 Task: Label the email from Google Community Team as 'Urgent Email' in Gmail.
Action: Mouse pressed left at (94, 28)
Screenshot: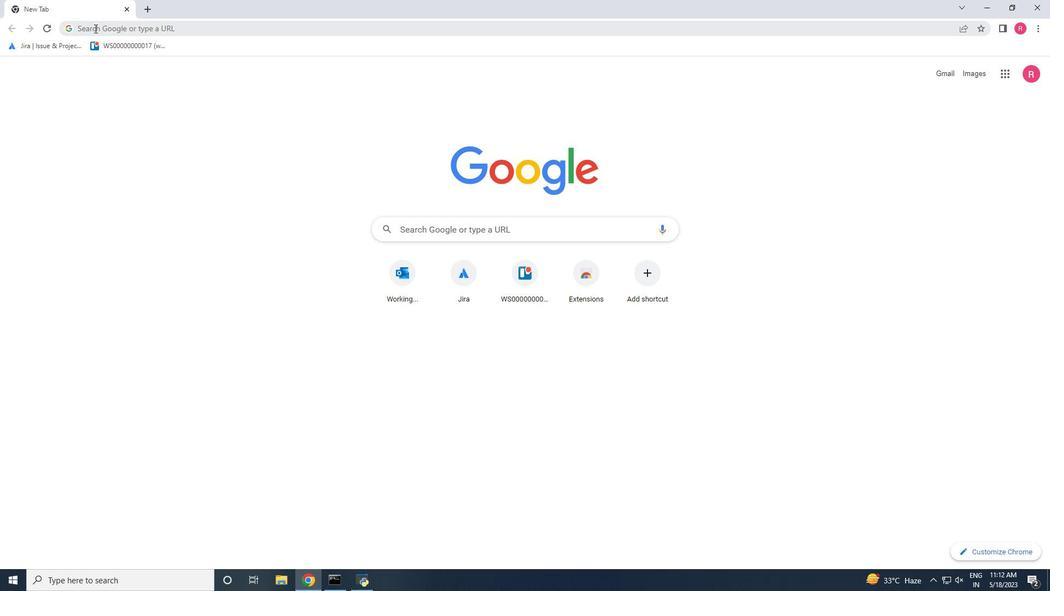 
Action: Key pressed gmail<Key.enter>
Screenshot: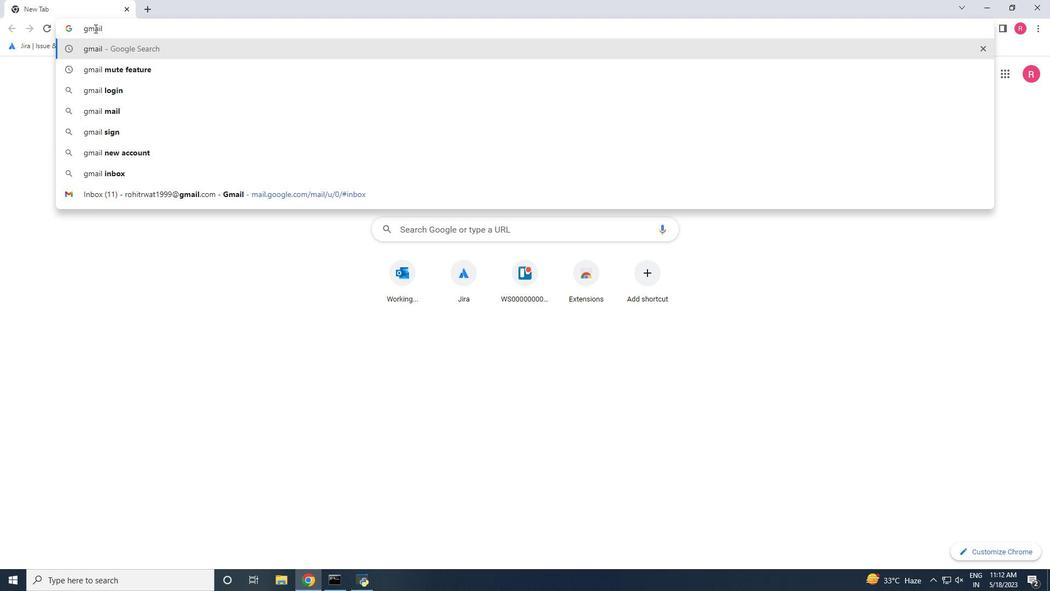 
Action: Mouse moved to (146, 167)
Screenshot: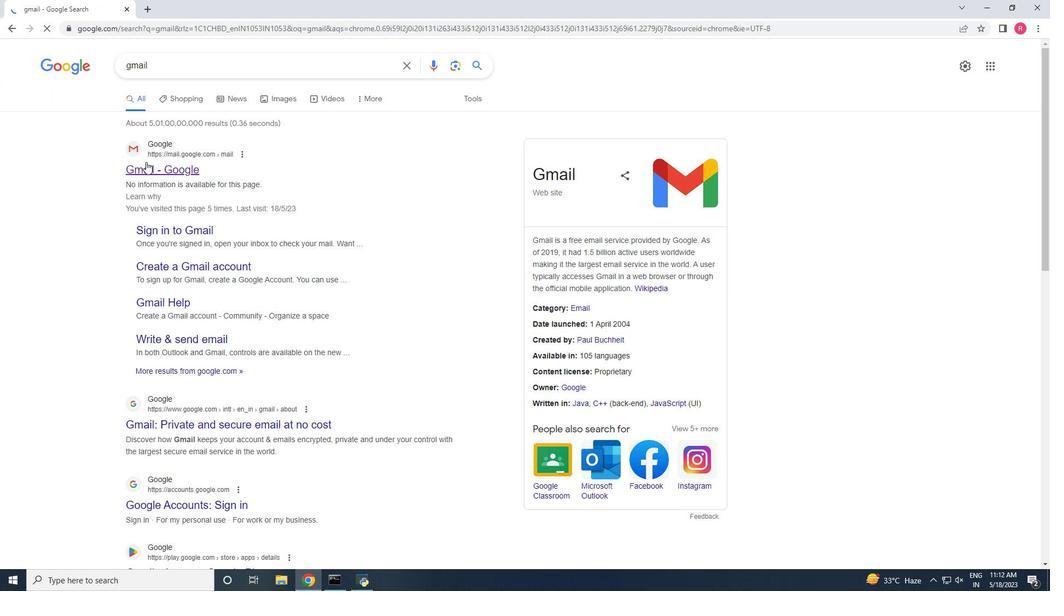 
Action: Mouse pressed left at (146, 167)
Screenshot: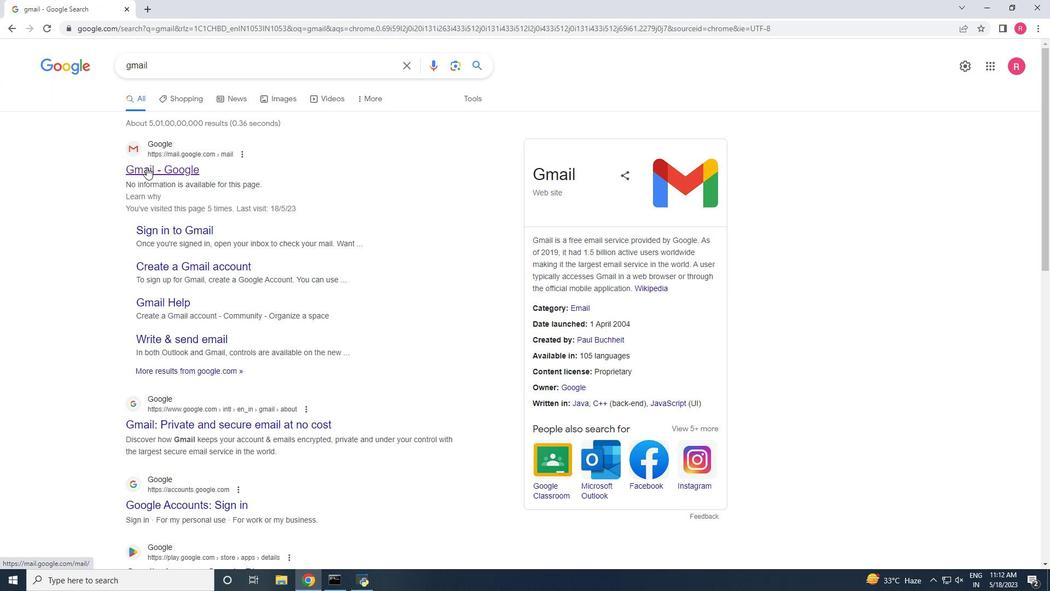 
Action: Mouse moved to (23, 215)
Screenshot: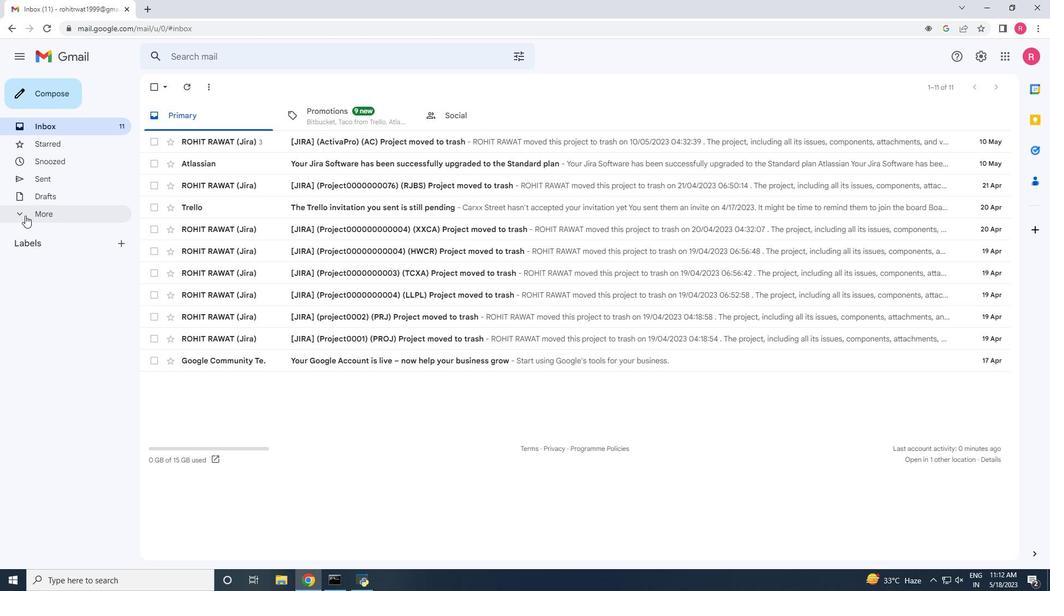 
Action: Mouse pressed left at (23, 215)
Screenshot: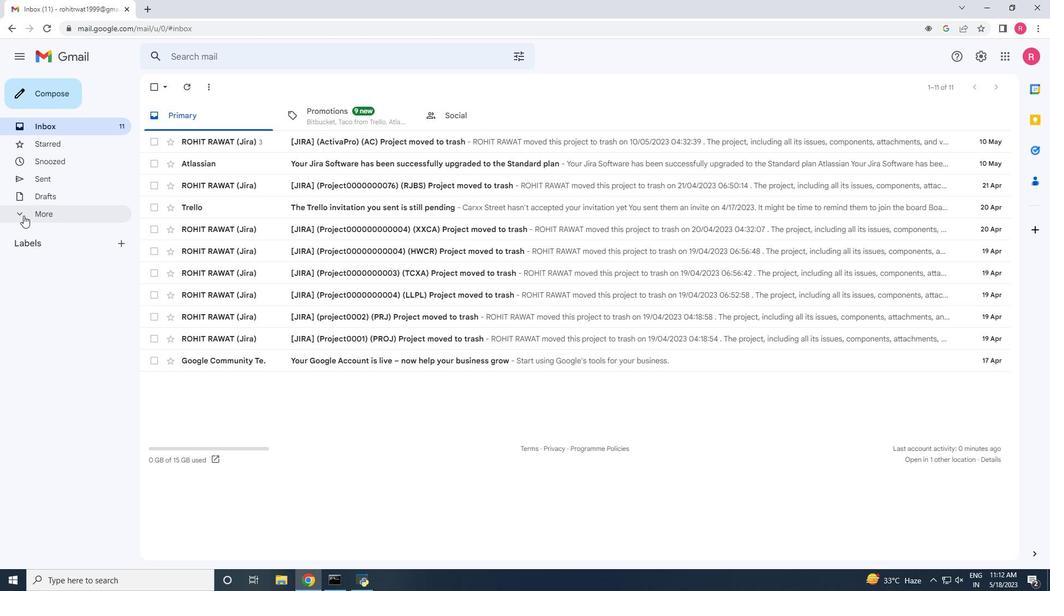 
Action: Mouse moved to (18, 372)
Screenshot: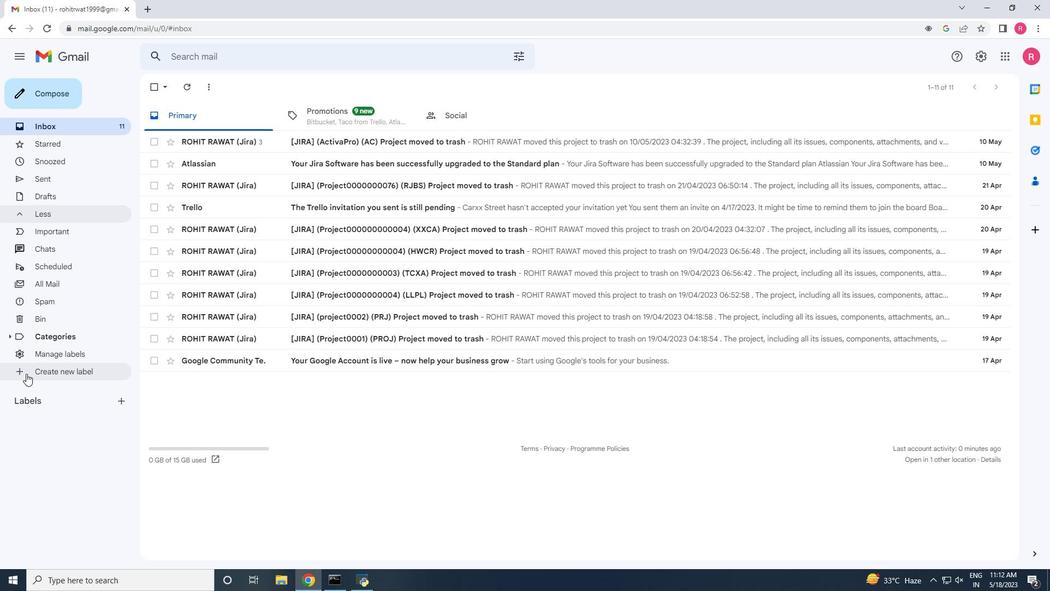 
Action: Mouse pressed left at (18, 372)
Screenshot: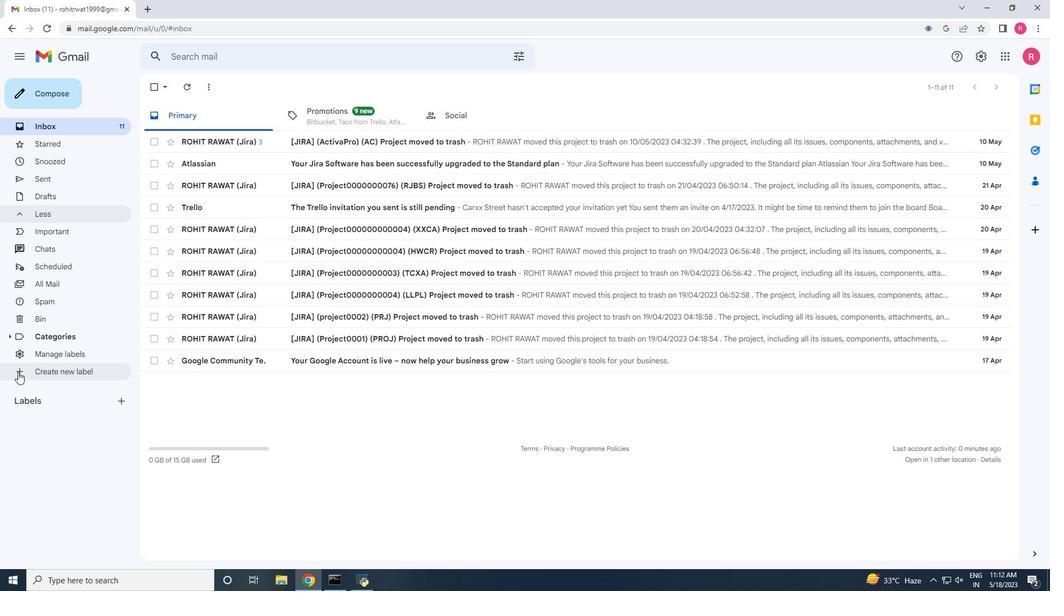 
Action: Mouse moved to (647, 254)
Screenshot: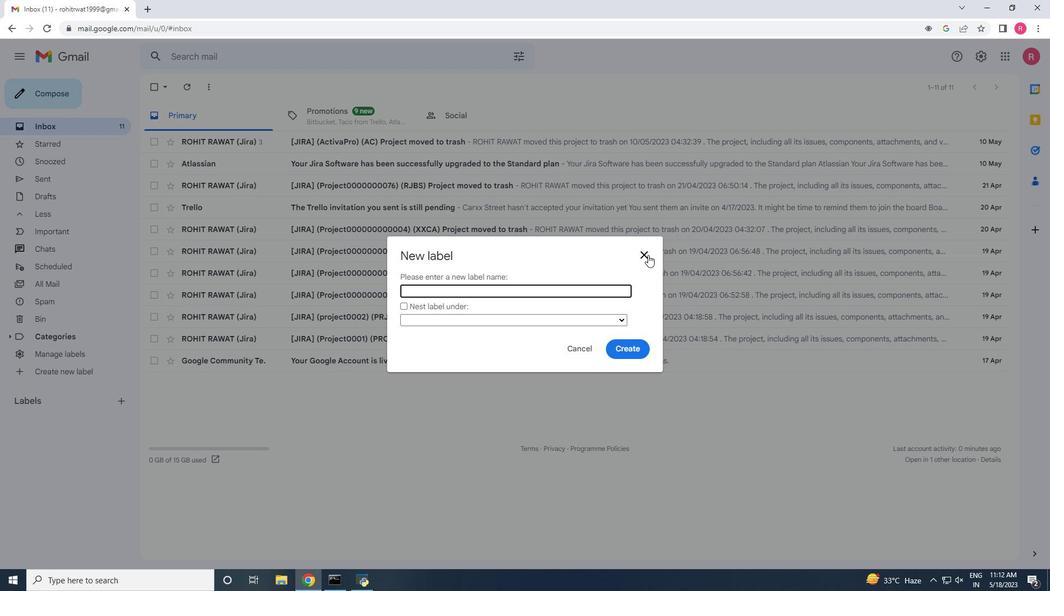 
Action: Mouse pressed left at (647, 254)
Screenshot: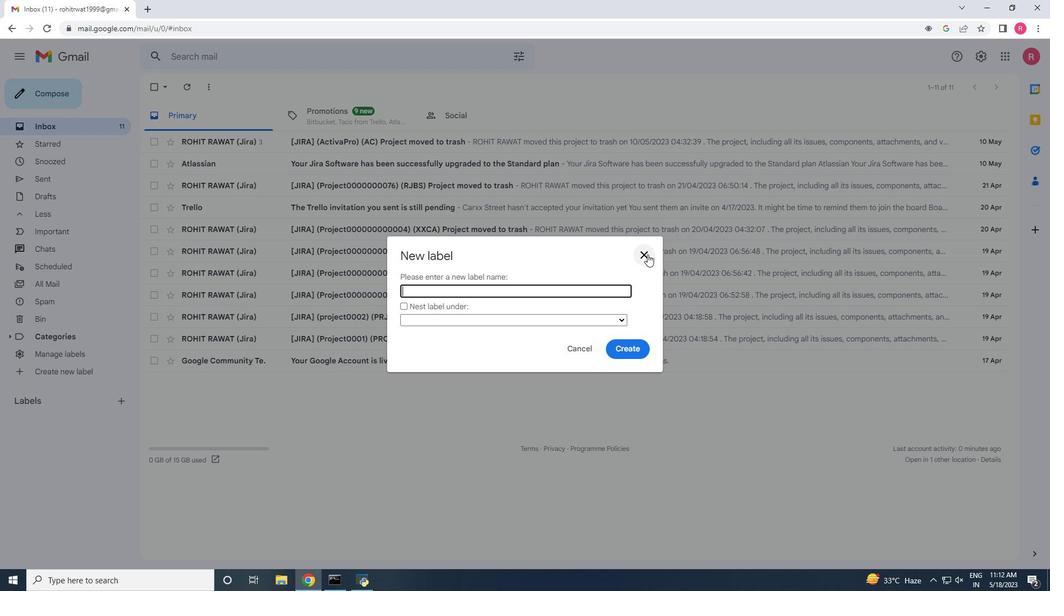 
Action: Mouse moved to (120, 399)
Screenshot: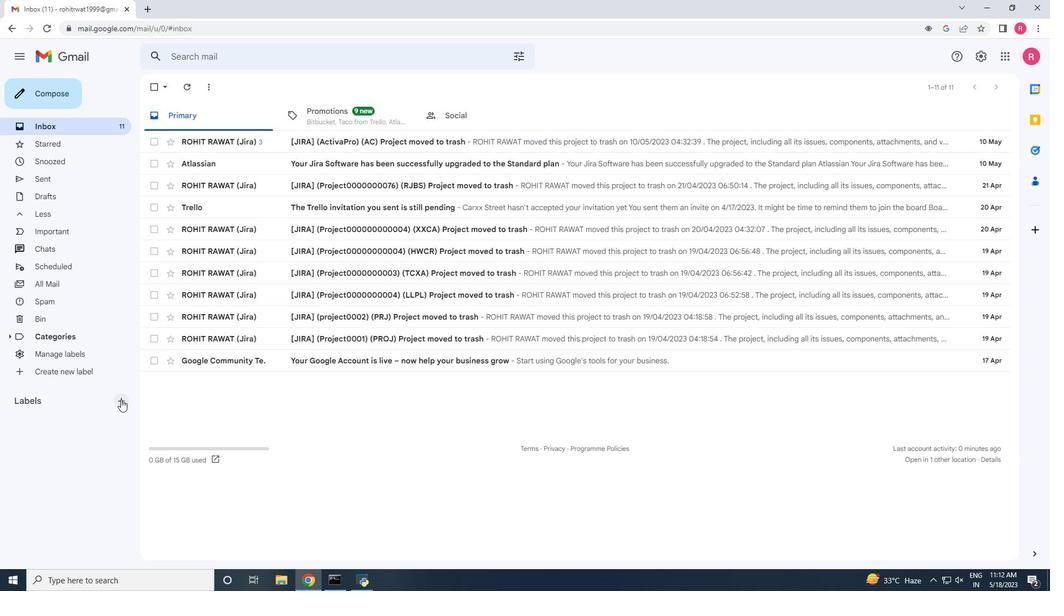 
Action: Mouse pressed left at (120, 399)
Screenshot: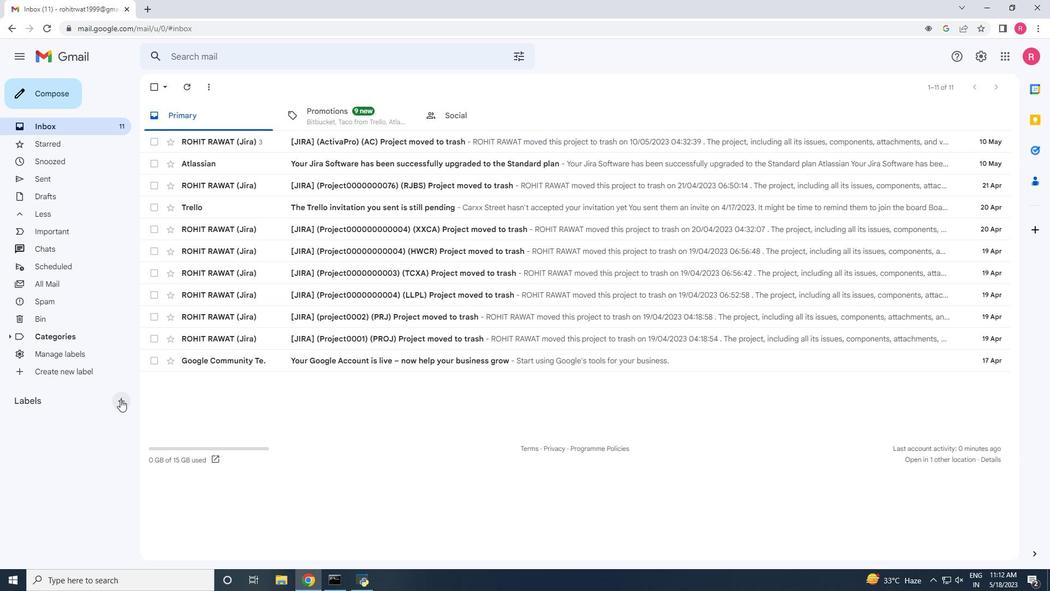 
Action: Mouse moved to (641, 256)
Screenshot: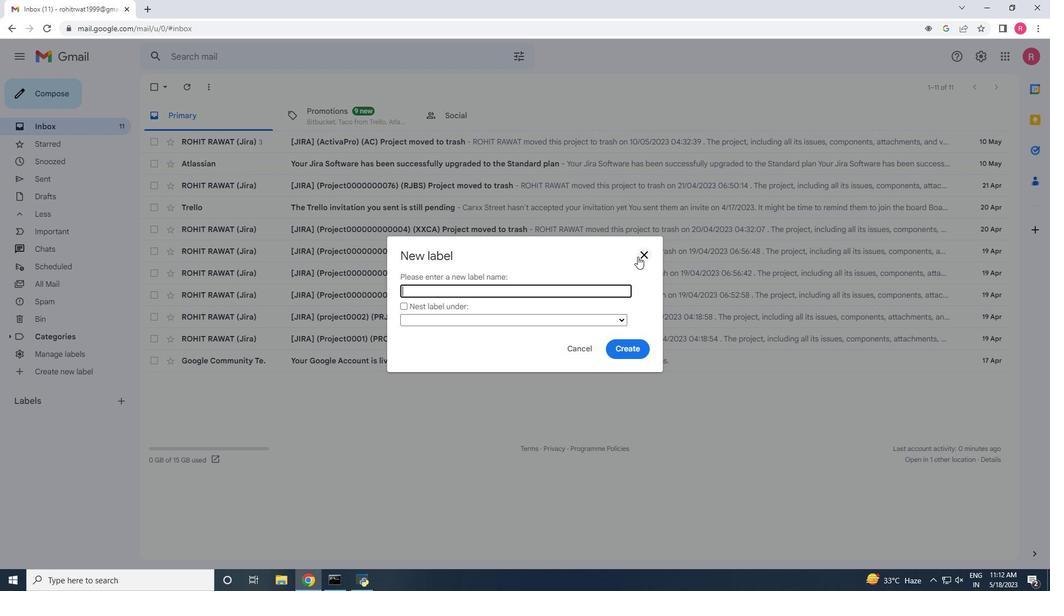 
Action: Mouse pressed left at (641, 256)
Screenshot: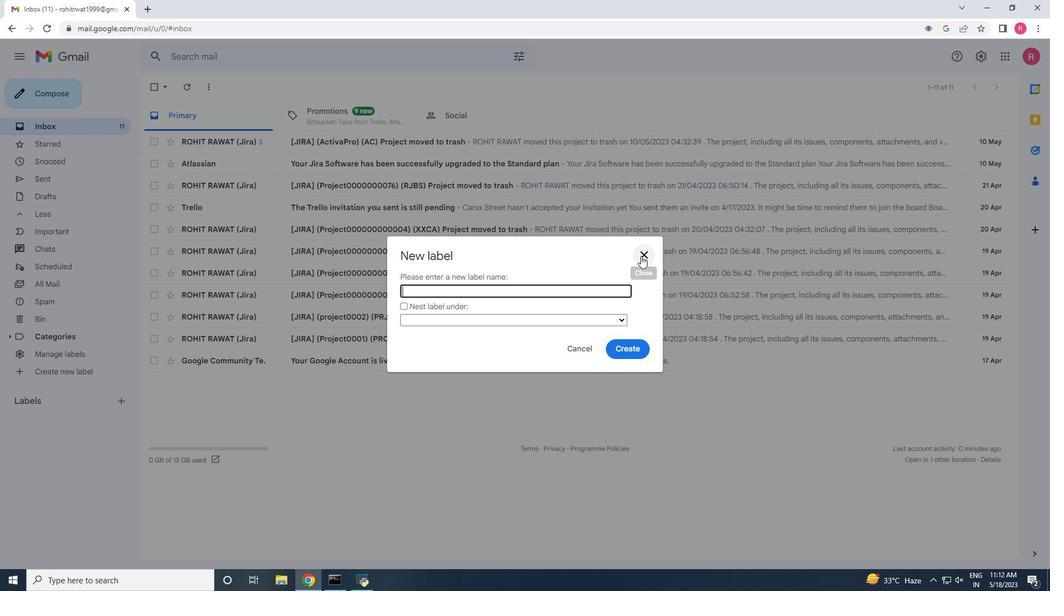 
Action: Mouse moved to (311, 140)
Screenshot: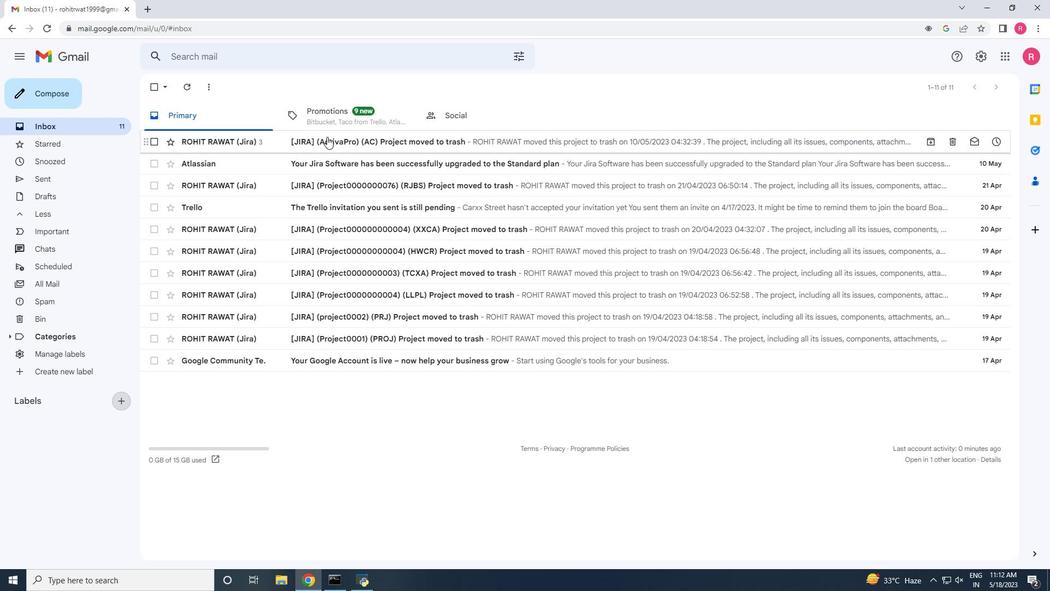 
Action: Mouse pressed left at (311, 140)
Screenshot: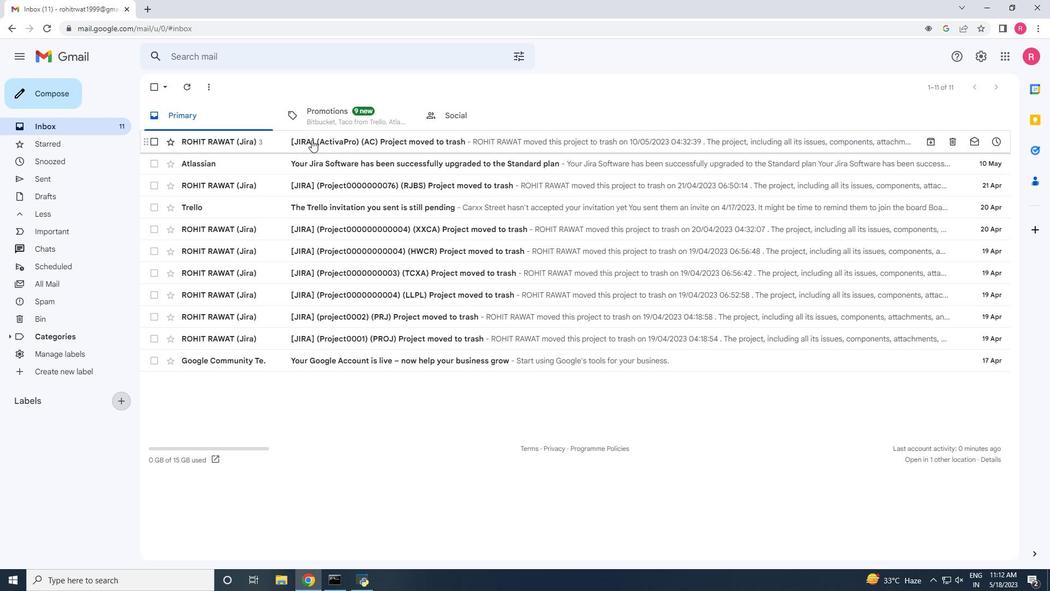 
Action: Mouse moved to (61, 121)
Screenshot: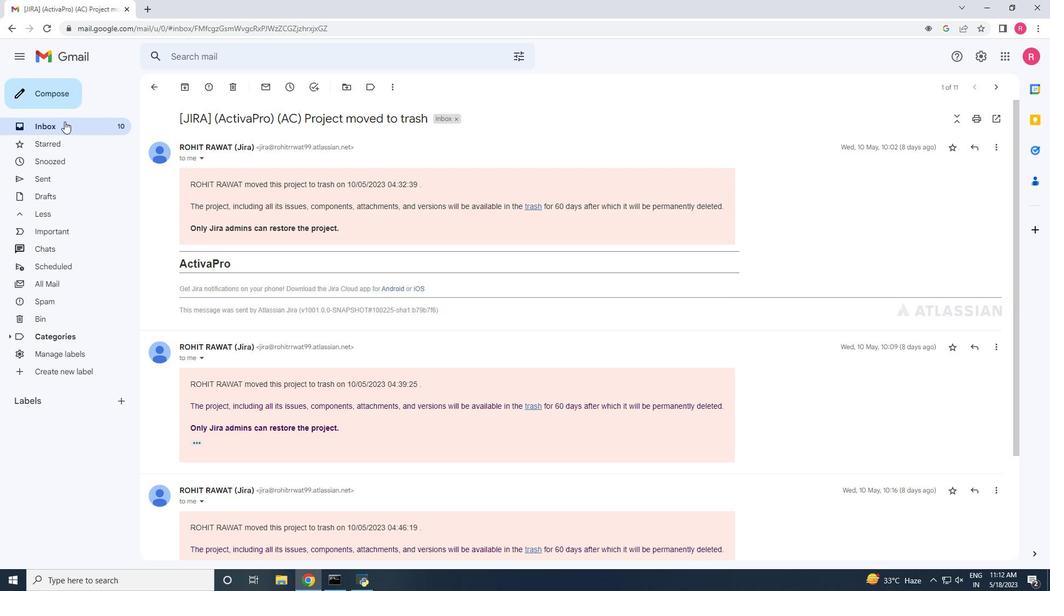 
Action: Mouse pressed left at (61, 121)
Screenshot: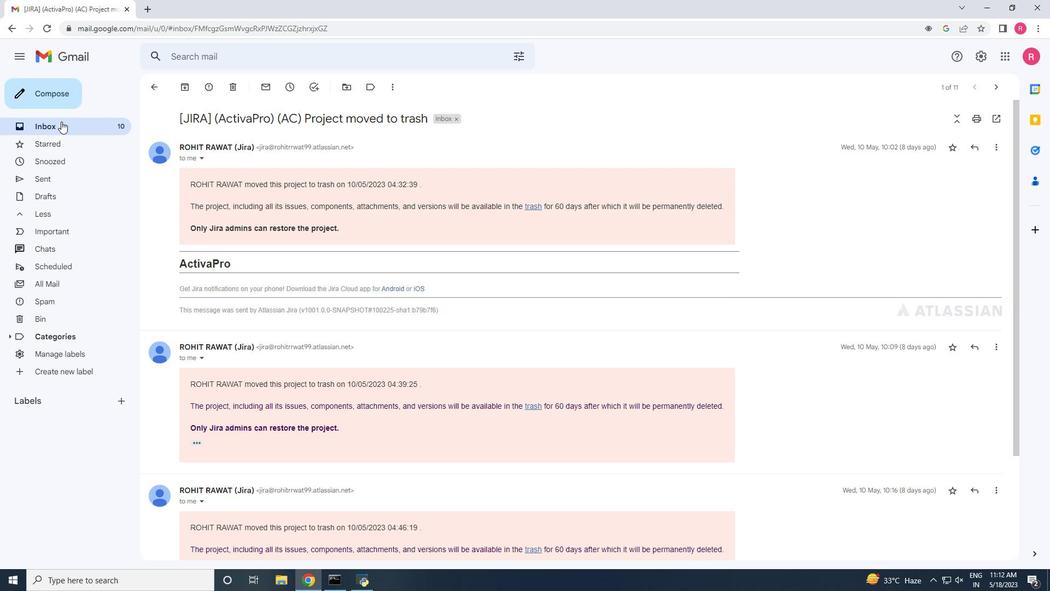 
Action: Mouse moved to (120, 242)
Screenshot: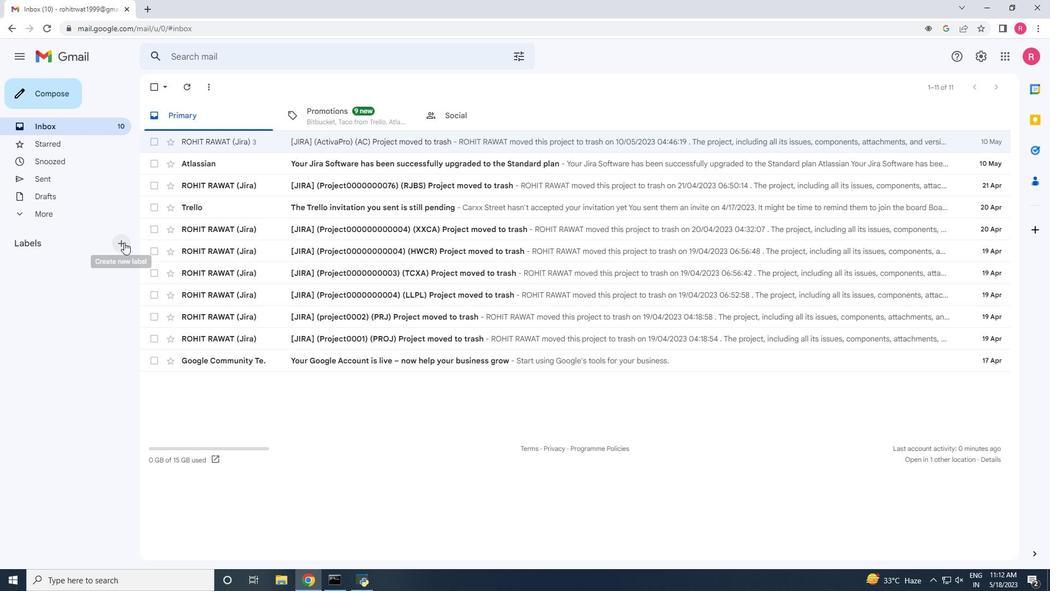 
Action: Mouse pressed left at (120, 242)
Screenshot: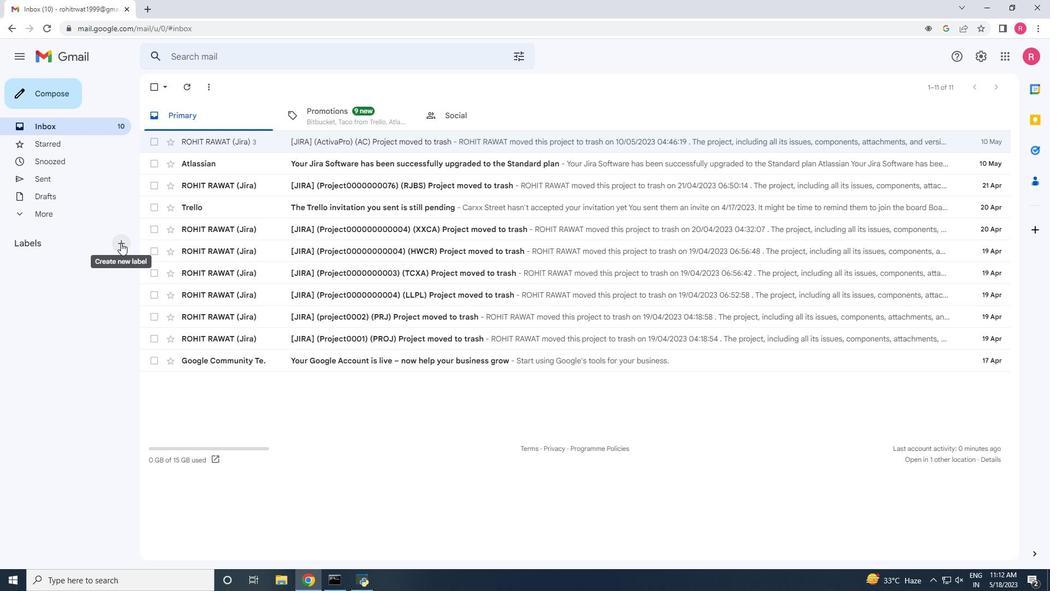 
Action: Mouse moved to (424, 293)
Screenshot: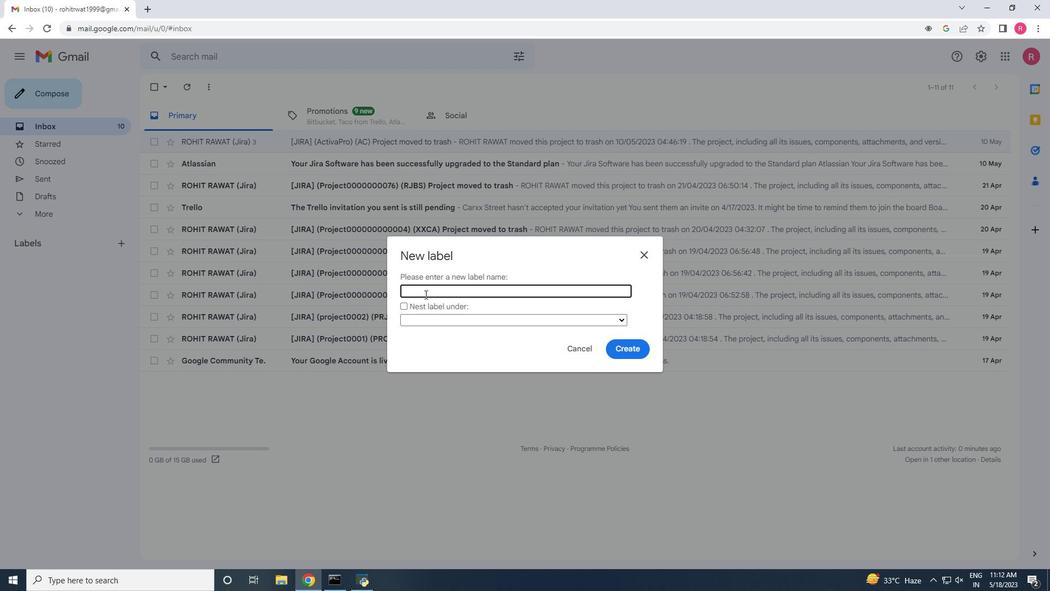
Action: Mouse pressed left at (424, 293)
Screenshot: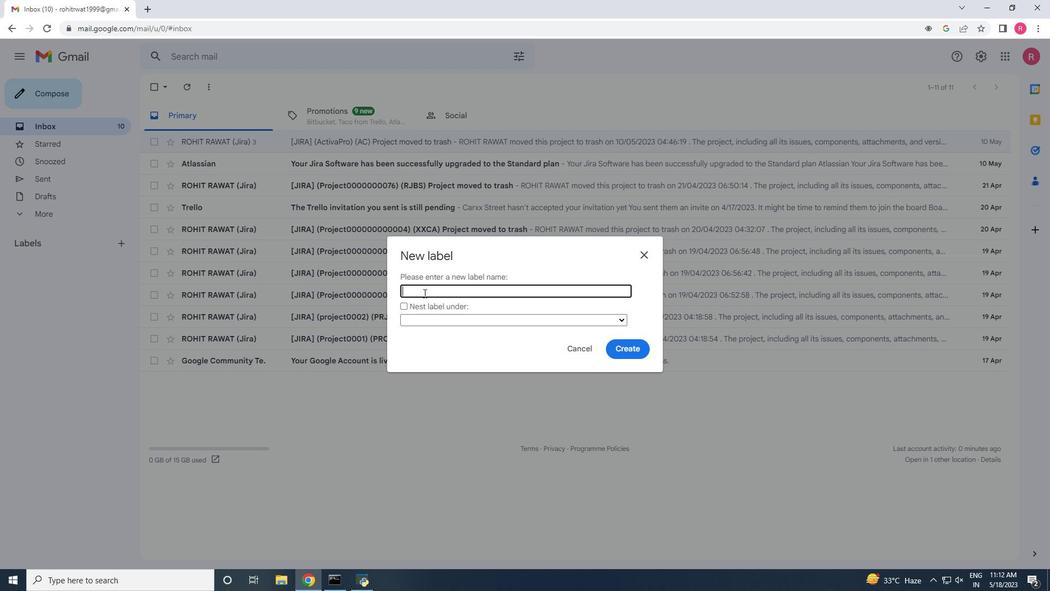 
Action: Mouse moved to (332, 357)
Screenshot: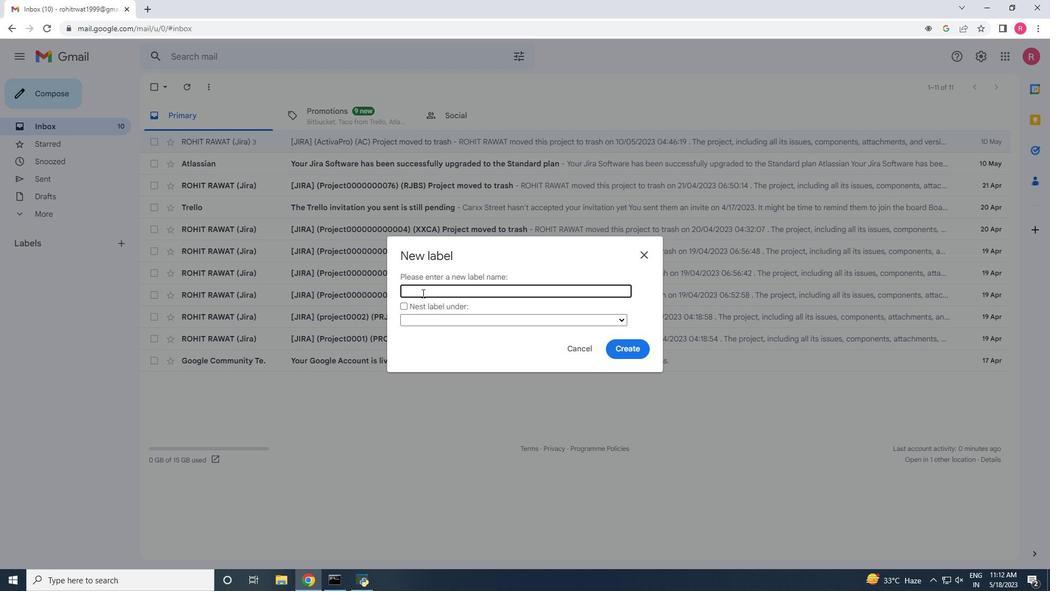 
Action: Key pressed <Key.shift>Urgent<Key.space><Key.shift>Email
Screenshot: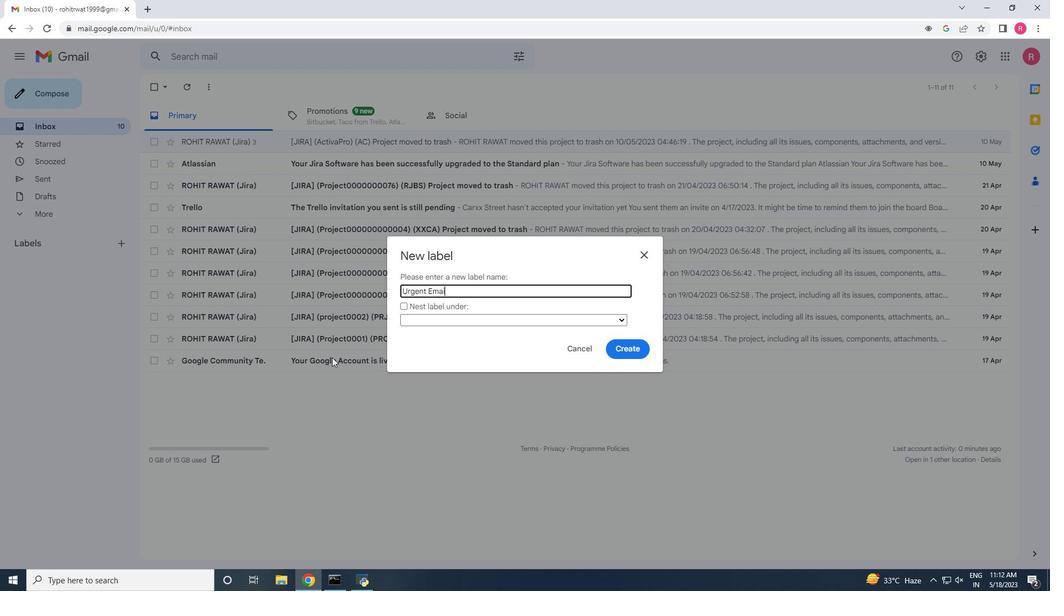 
Action: Mouse moved to (623, 345)
Screenshot: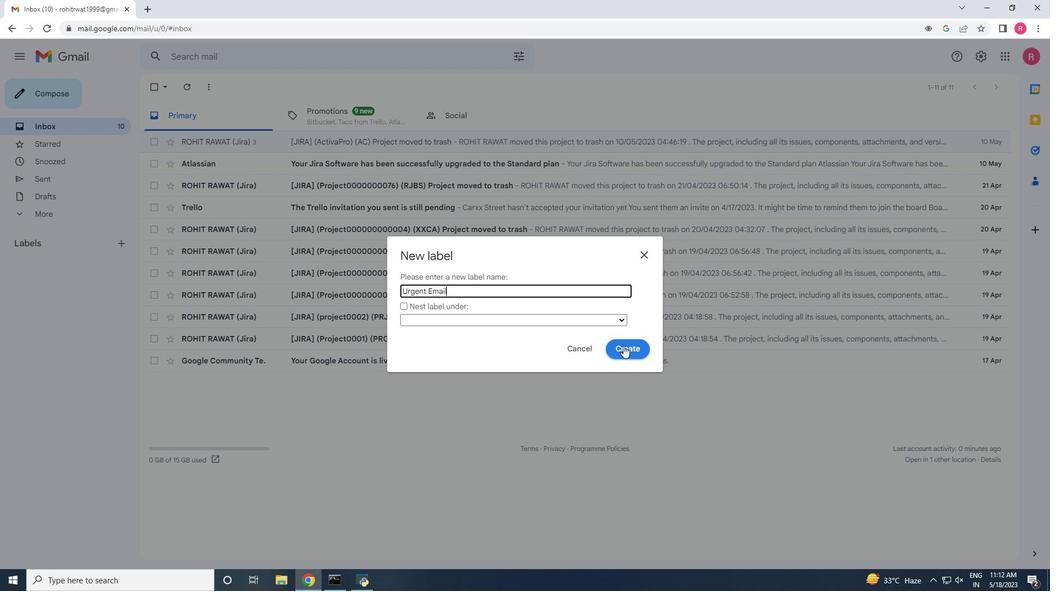 
Action: Mouse pressed left at (623, 345)
Screenshot: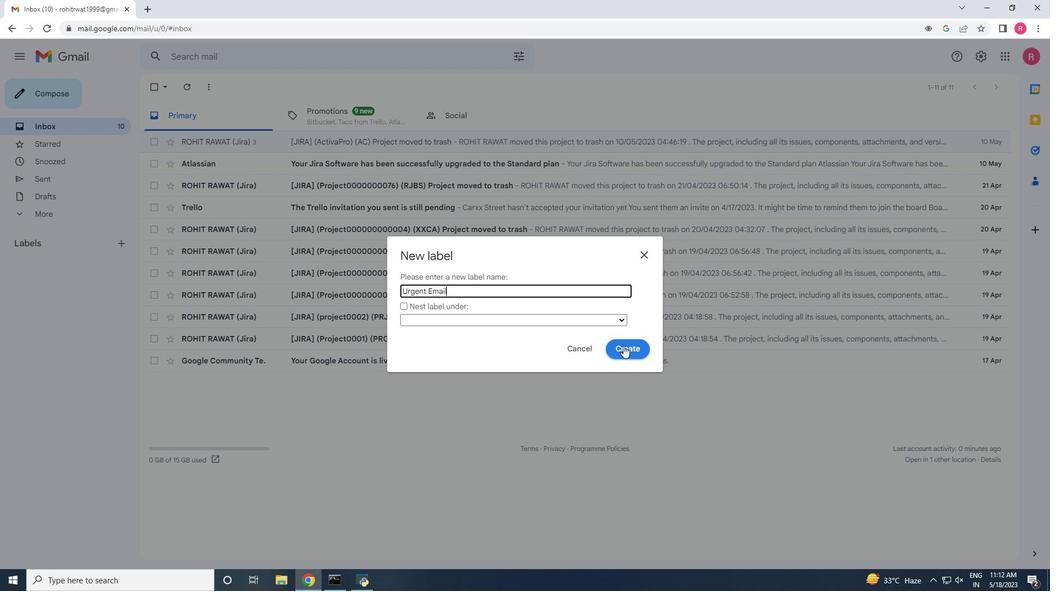 
Action: Mouse moved to (23, 214)
Screenshot: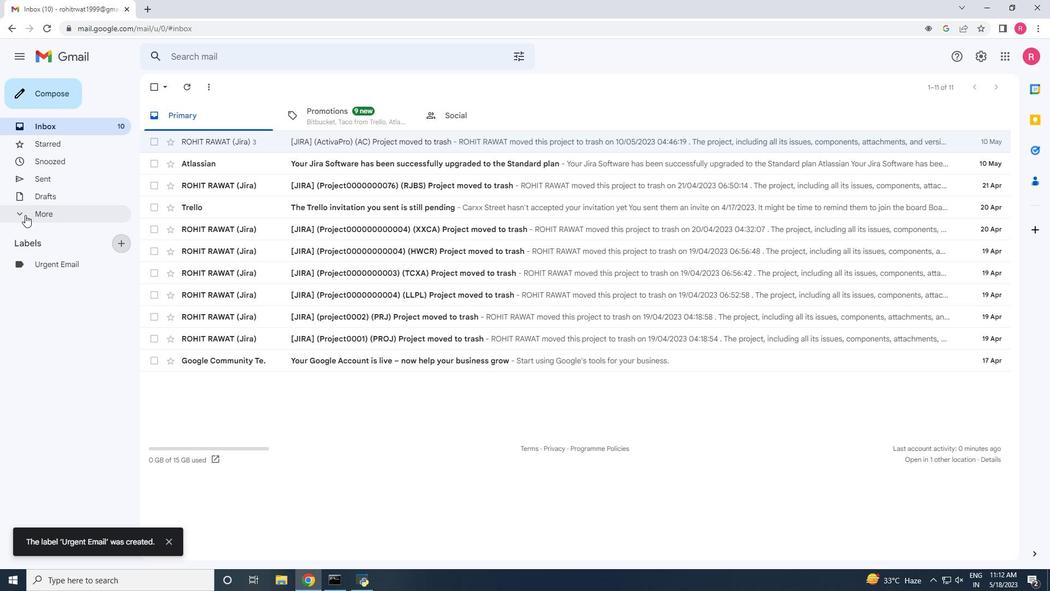 
Action: Mouse pressed left at (23, 214)
Screenshot: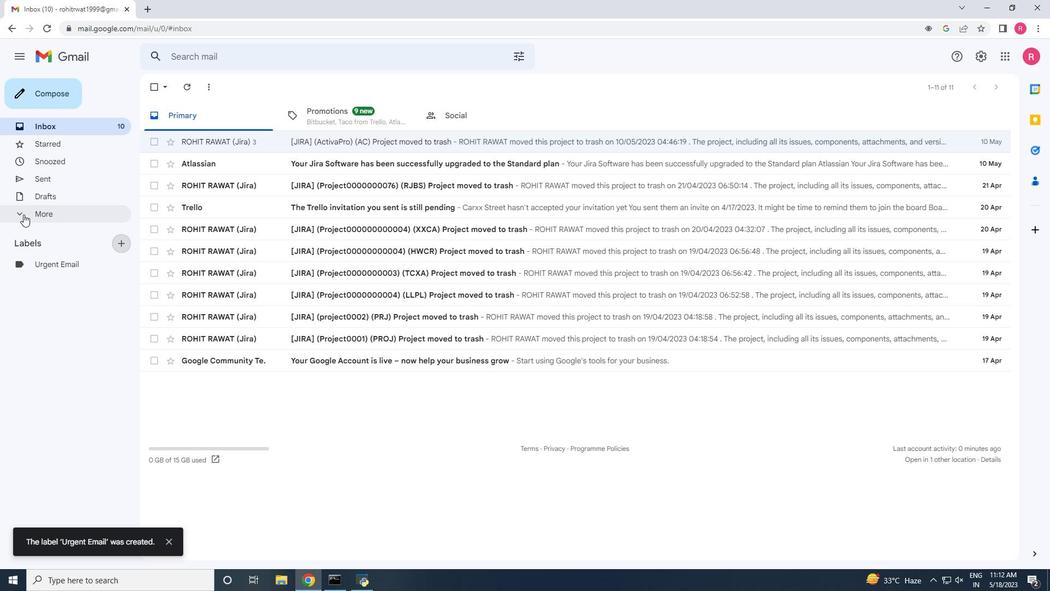 
Action: Mouse moved to (53, 358)
Screenshot: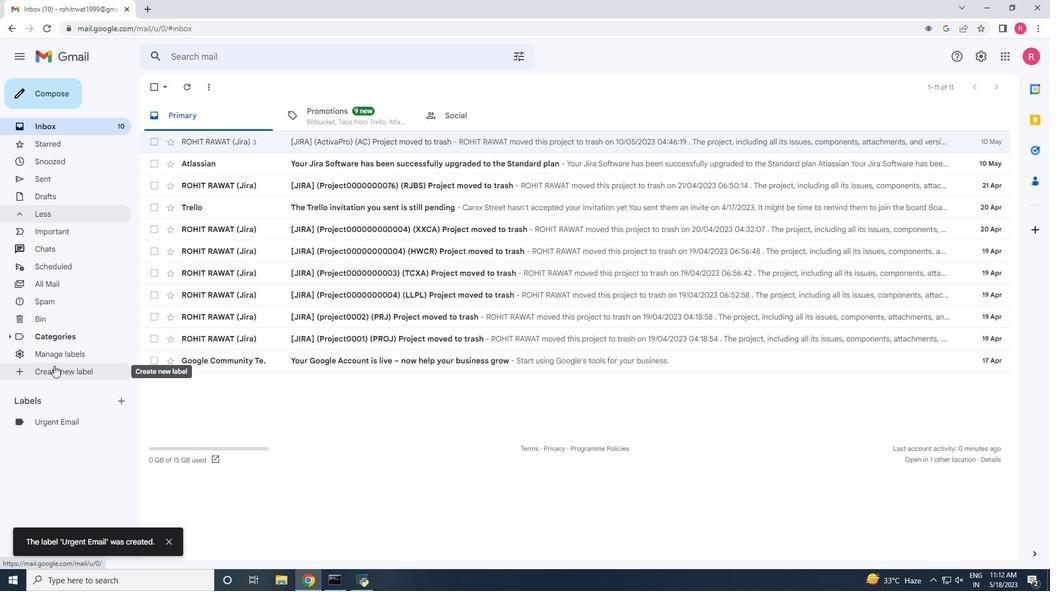 
Action: Mouse pressed left at (53, 358)
Screenshot: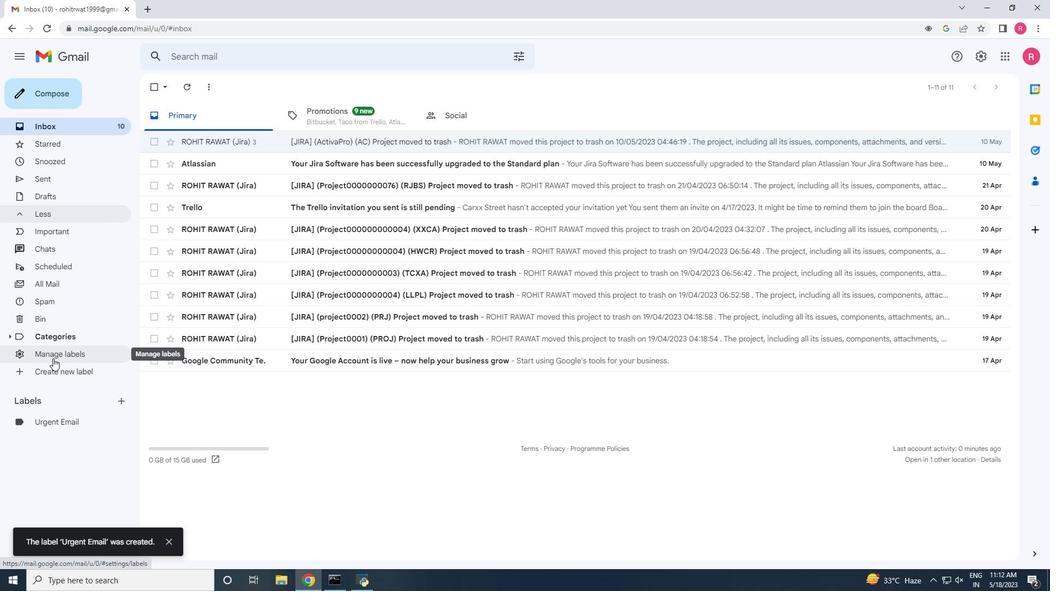 
Action: Mouse moved to (354, 448)
Screenshot: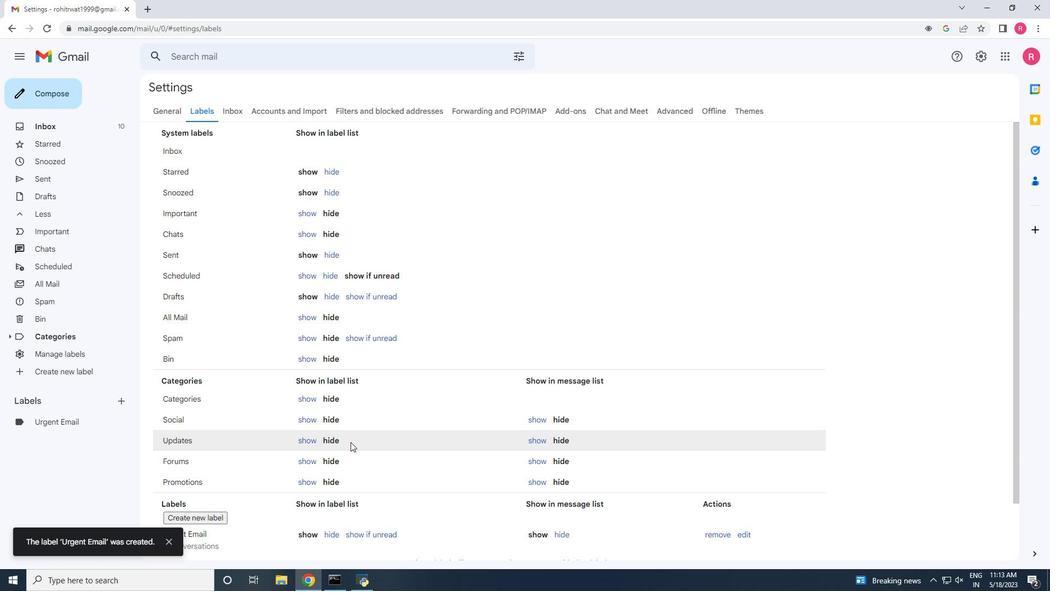 
Action: Mouse scrolled (352, 444) with delta (0, 0)
Screenshot: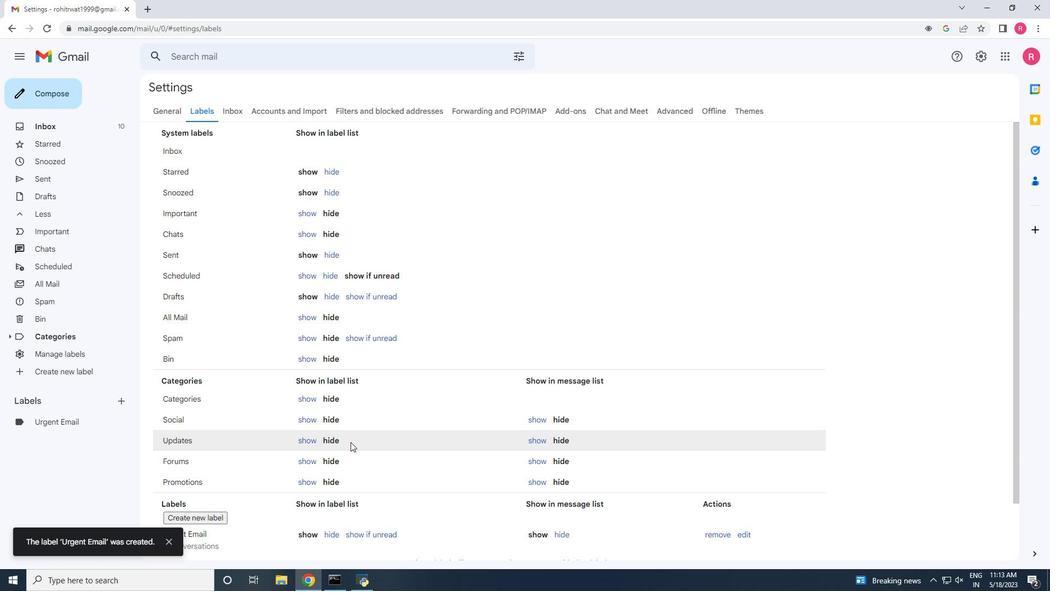 
Action: Mouse scrolled (353, 446) with delta (0, 0)
Screenshot: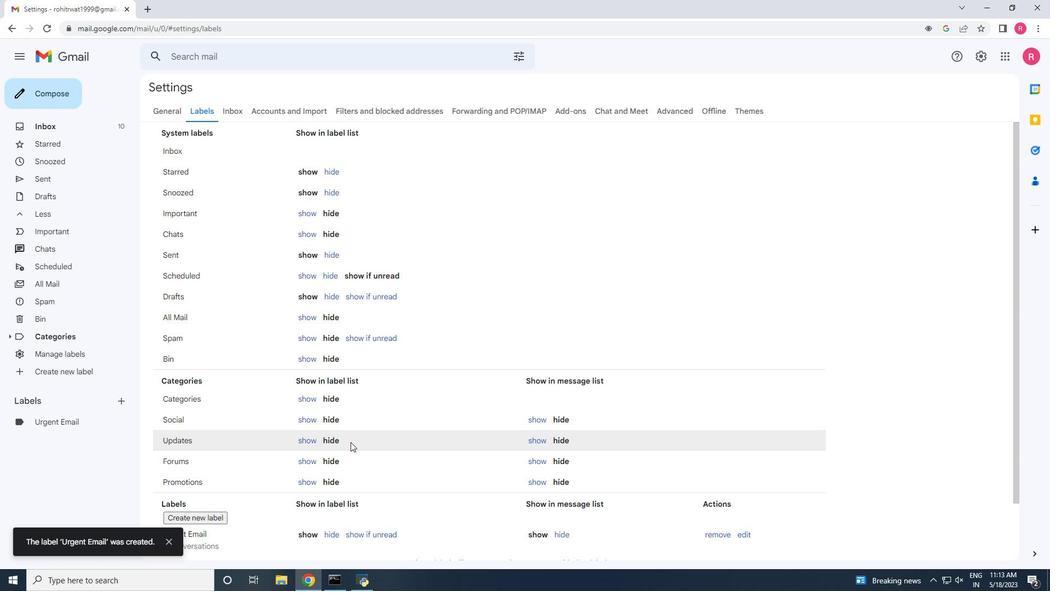 
Action: Mouse scrolled (354, 447) with delta (0, 0)
Screenshot: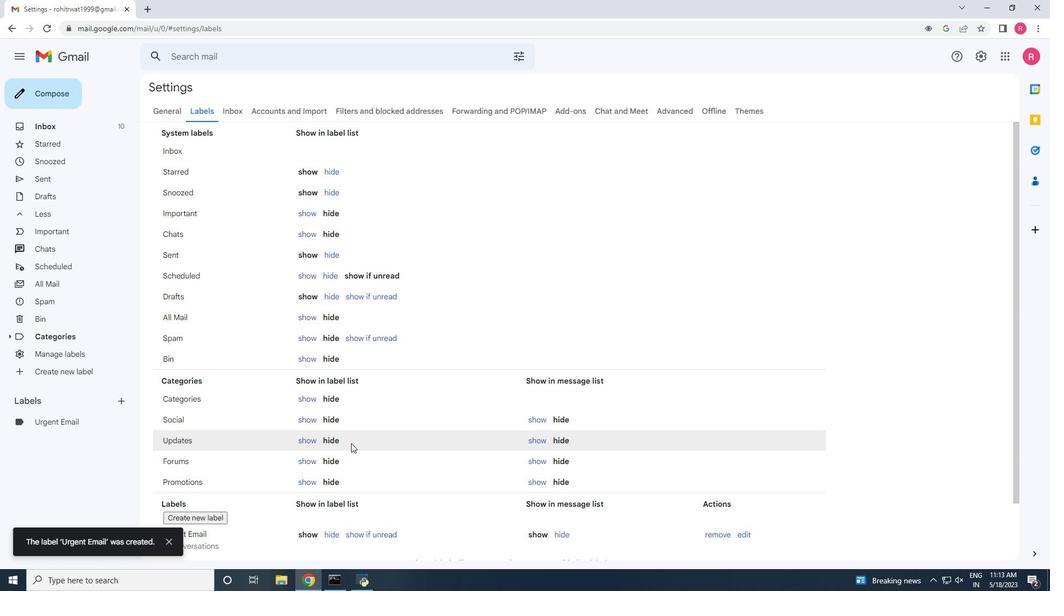 
Action: Mouse scrolled (354, 447) with delta (0, 0)
Screenshot: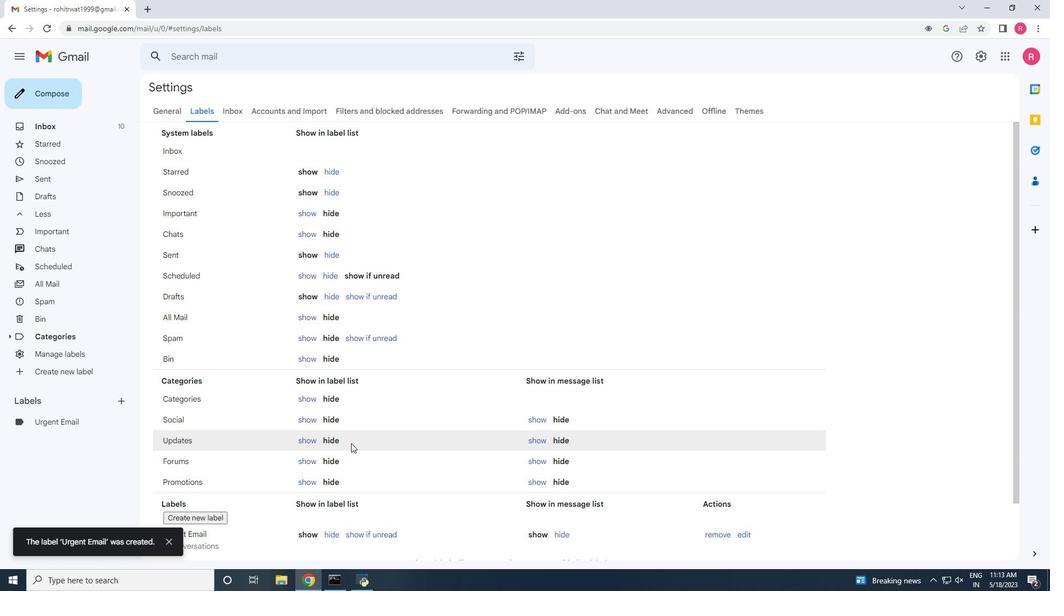 
Action: Mouse scrolled (354, 447) with delta (0, 0)
Screenshot: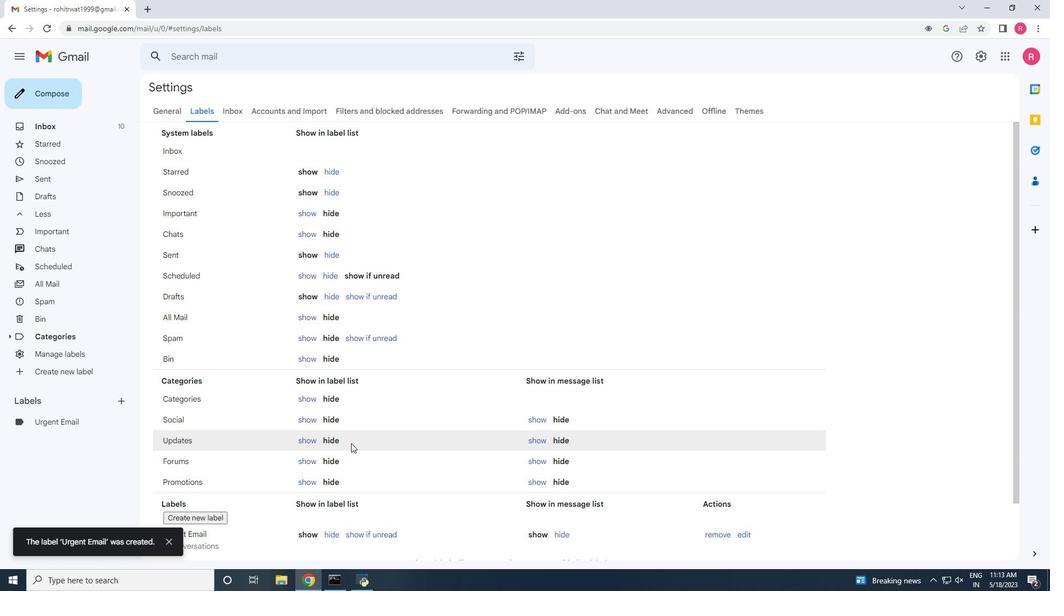 
Action: Mouse moved to (353, 460)
Screenshot: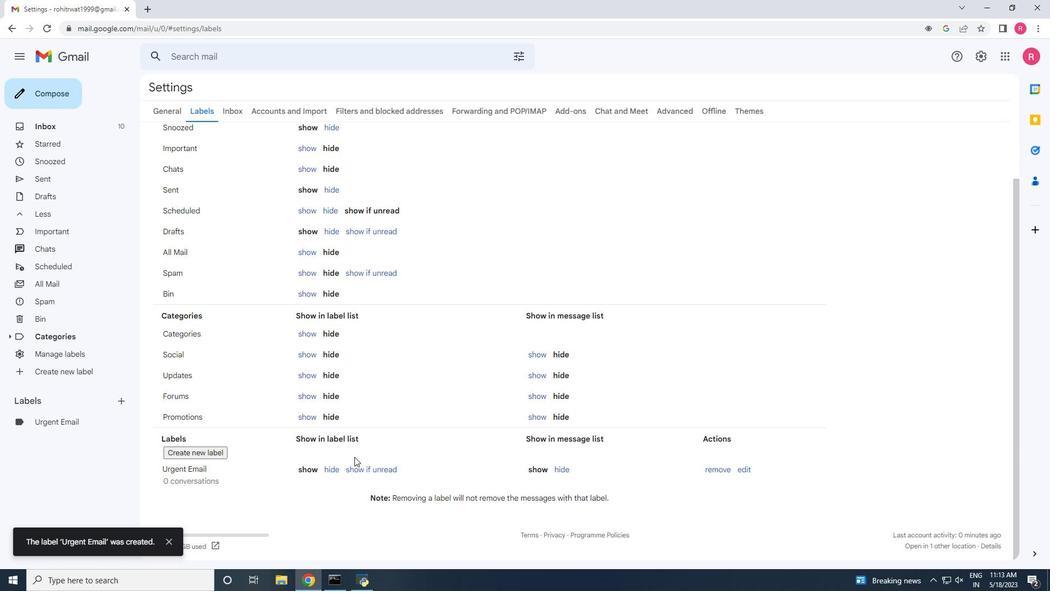 
Action: Mouse scrolled (353, 460) with delta (0, 0)
Screenshot: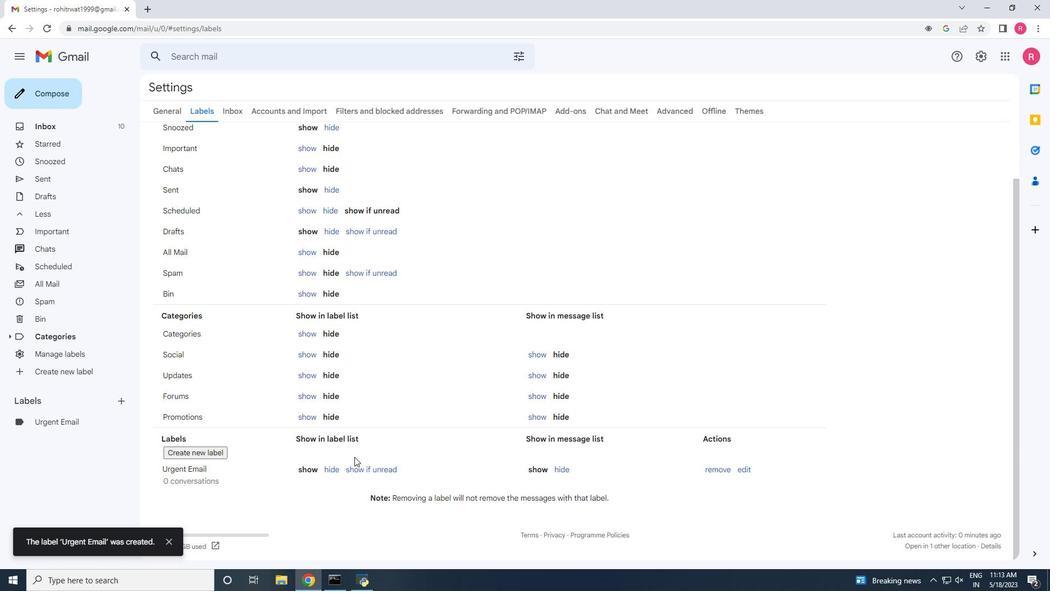 
Action: Mouse moved to (352, 463)
Screenshot: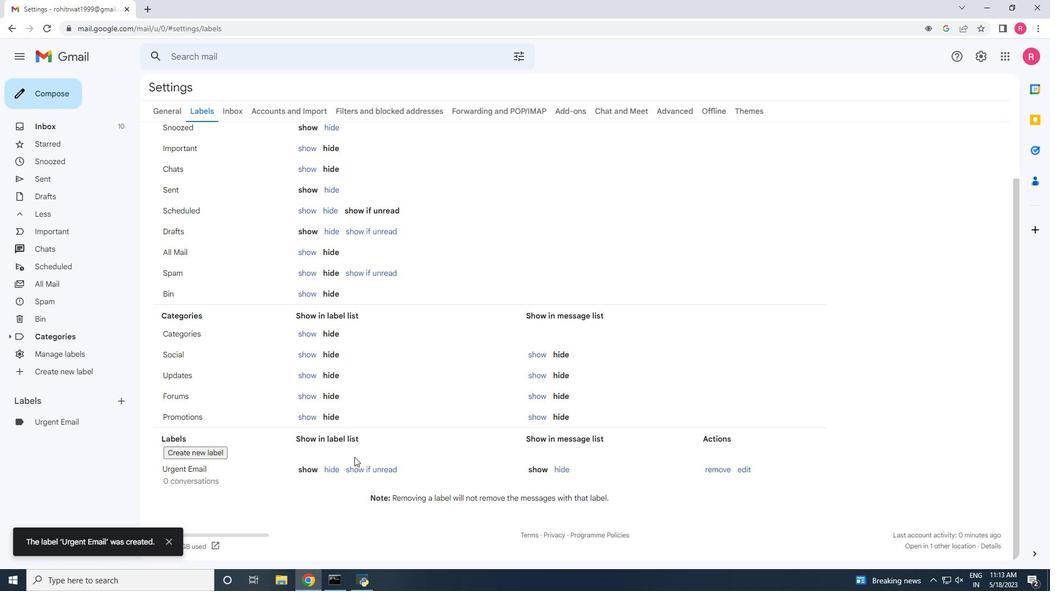 
Action: Mouse scrolled (352, 462) with delta (0, 0)
Screenshot: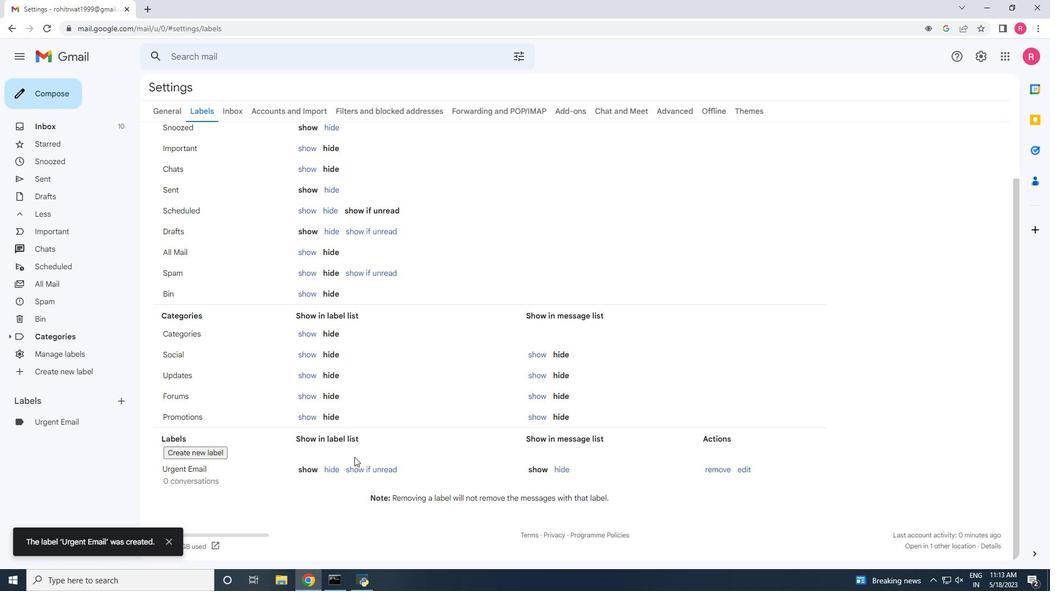 
Action: Mouse moved to (352, 464)
Screenshot: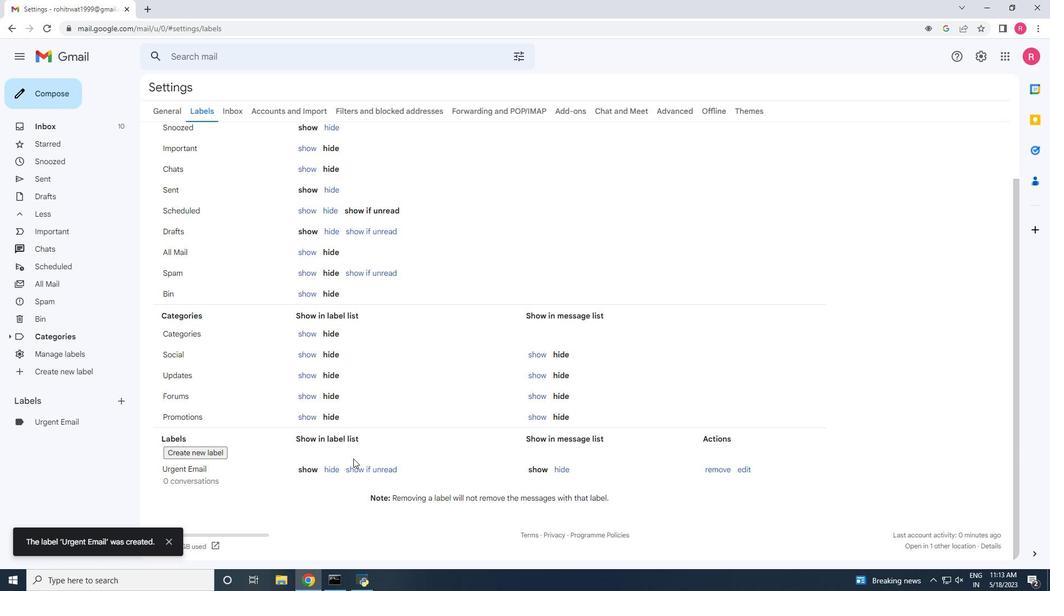 
Action: Mouse scrolled (352, 463) with delta (0, 0)
Screenshot: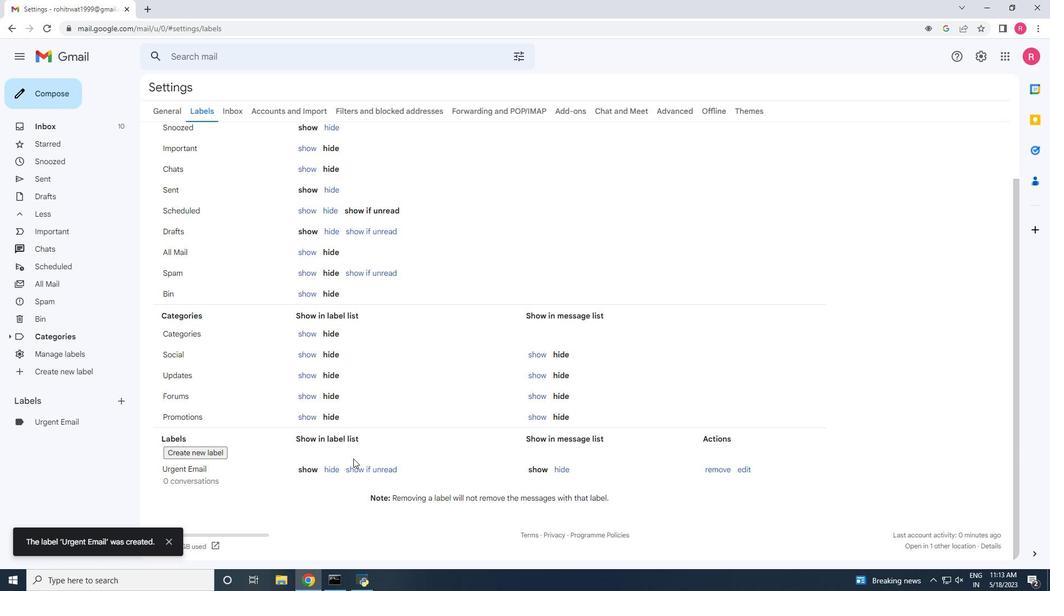 
Action: Mouse moved to (48, 130)
Screenshot: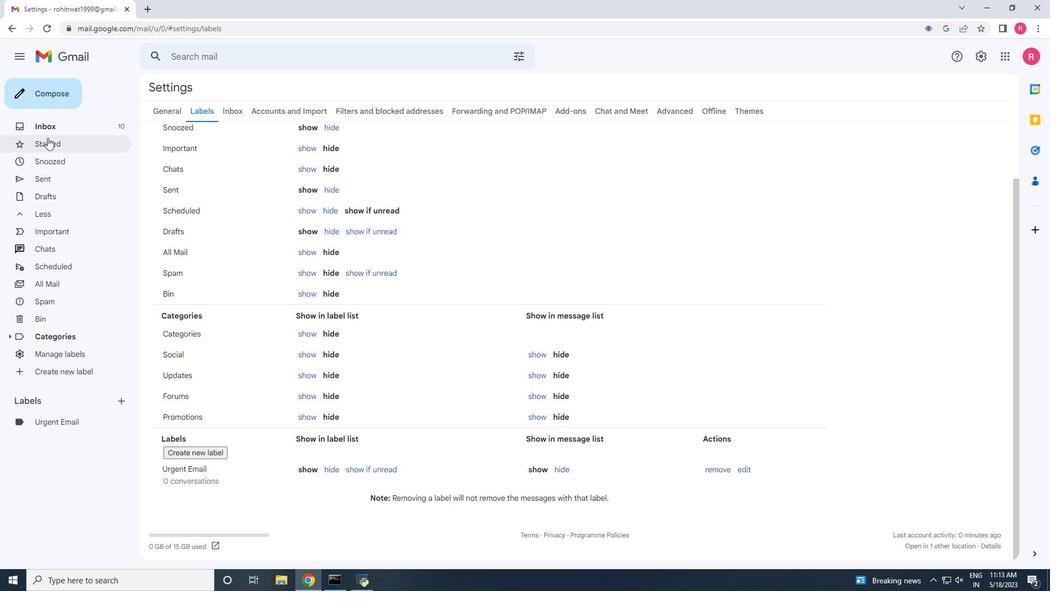 
Action: Mouse pressed left at (48, 130)
Screenshot: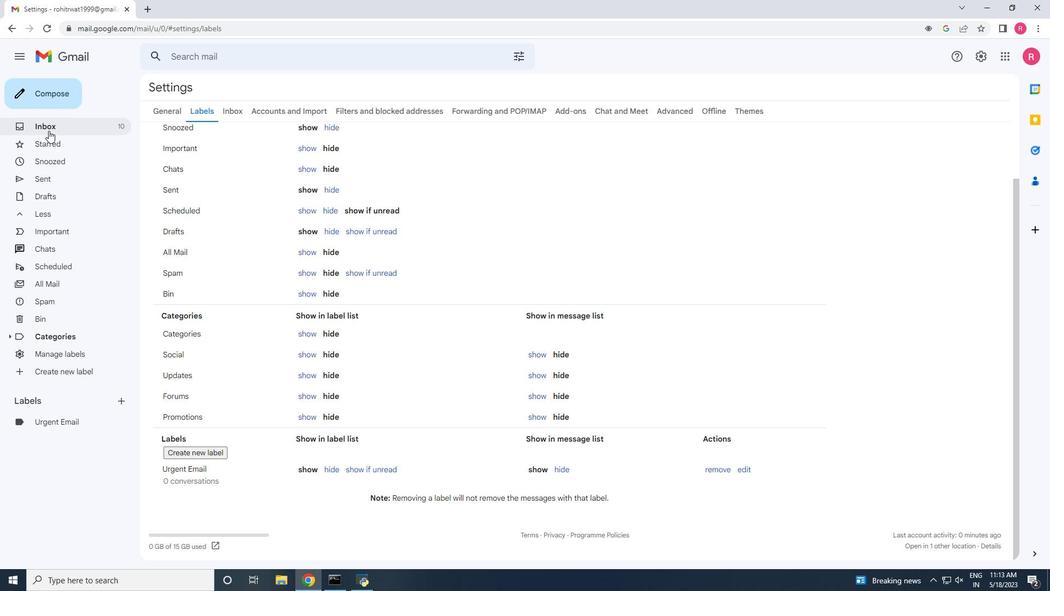 
Action: Mouse moved to (151, 358)
Screenshot: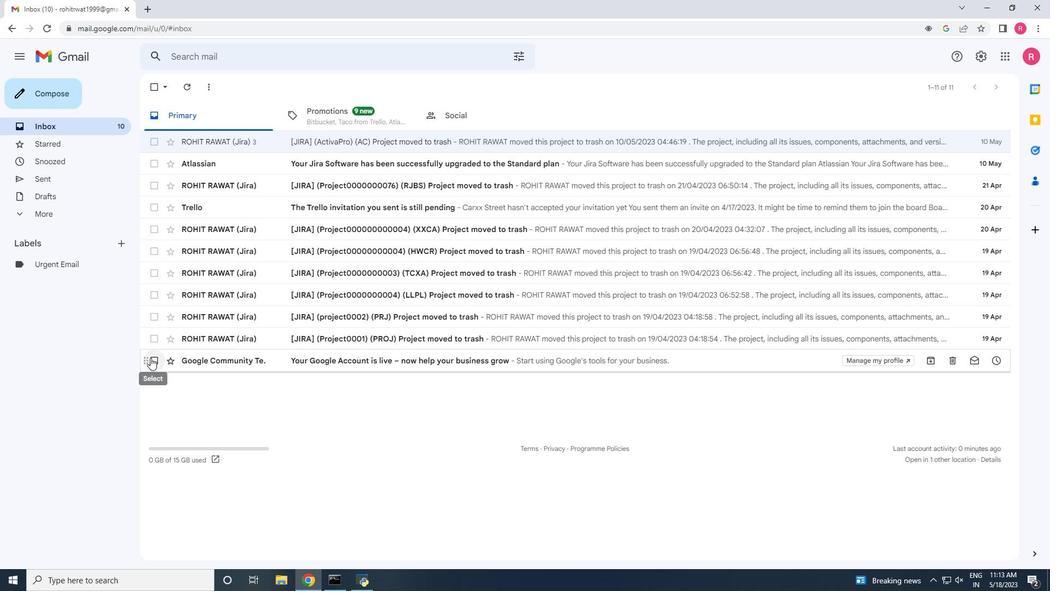
Action: Mouse pressed left at (151, 358)
Screenshot: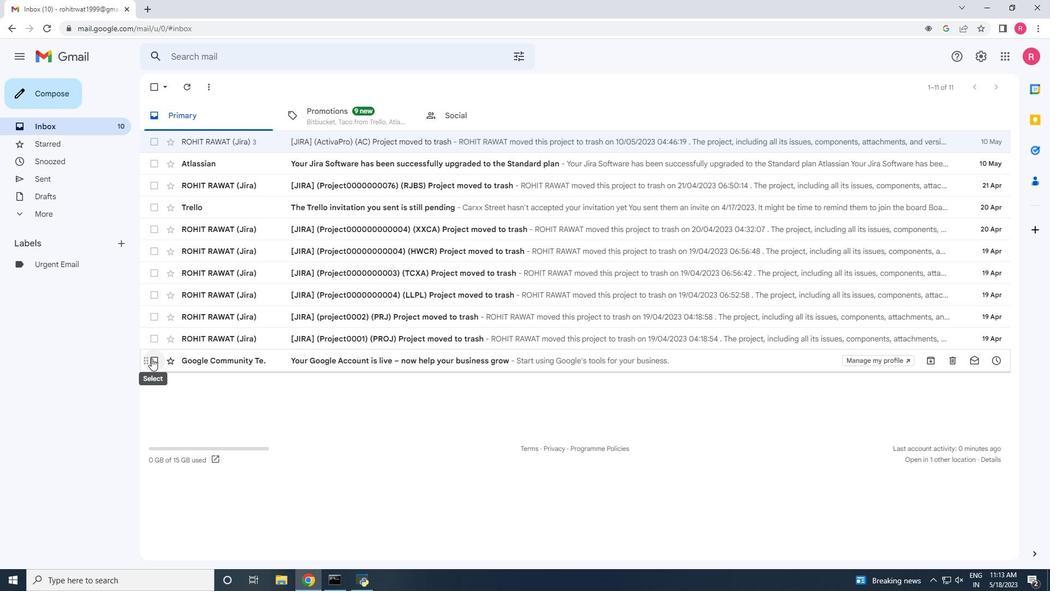 
Action: Mouse moved to (375, 87)
Screenshot: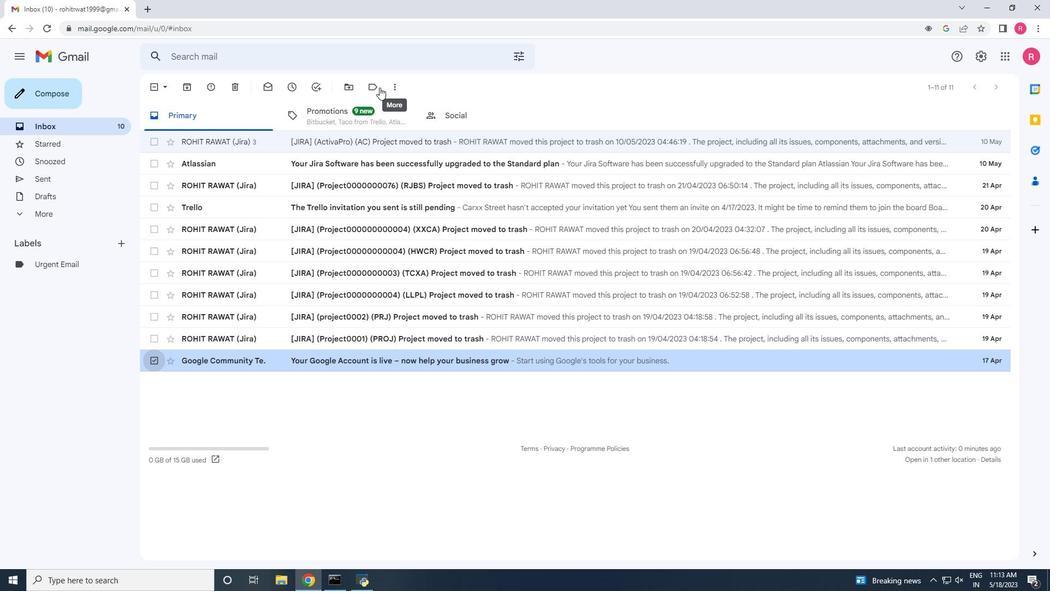 
Action: Mouse pressed left at (375, 87)
Screenshot: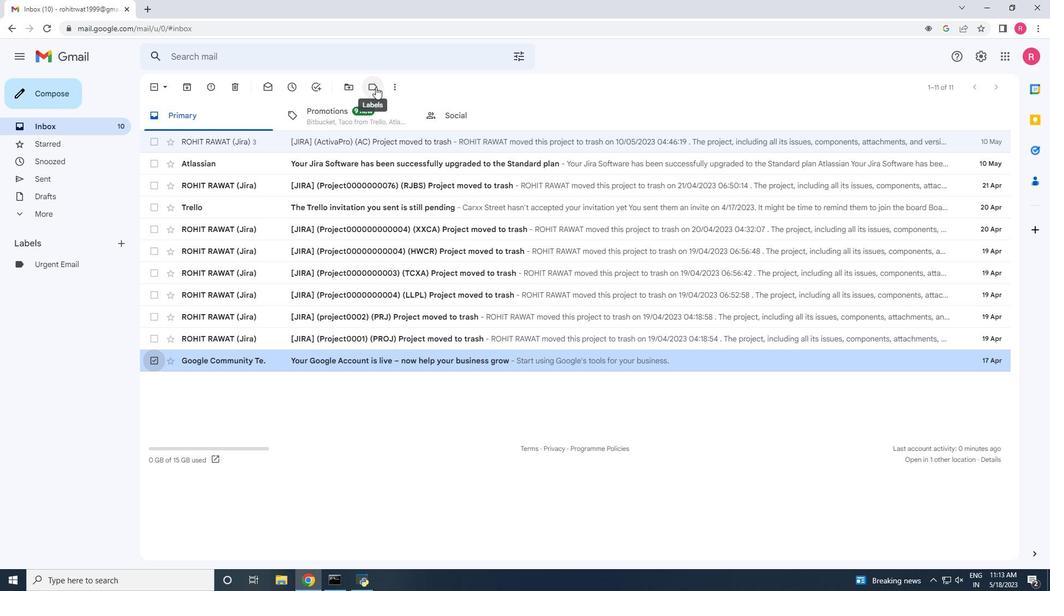 
Action: Mouse moved to (386, 165)
Screenshot: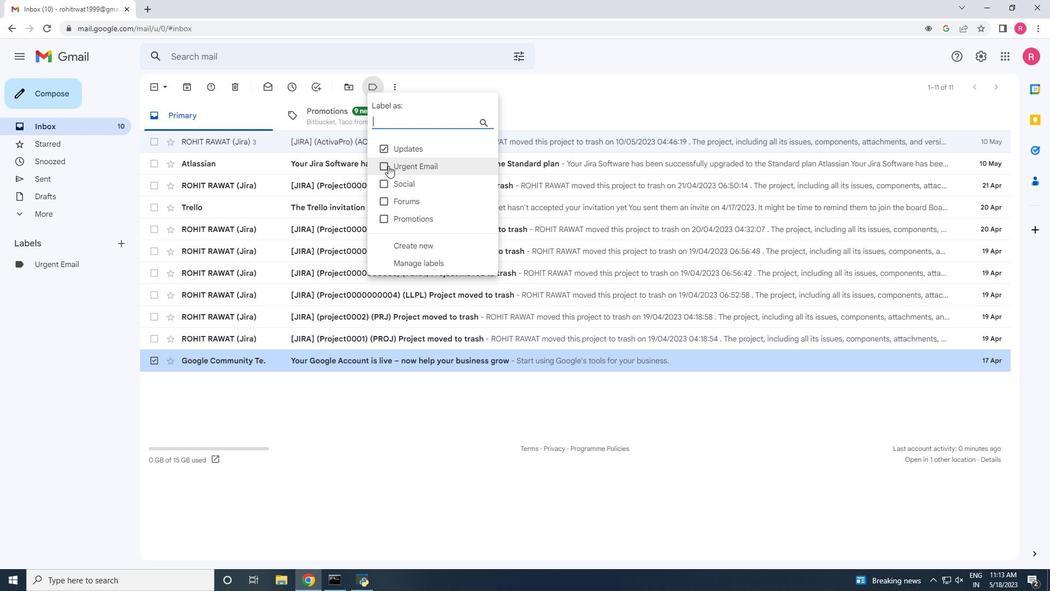 
Action: Mouse pressed left at (386, 165)
Screenshot: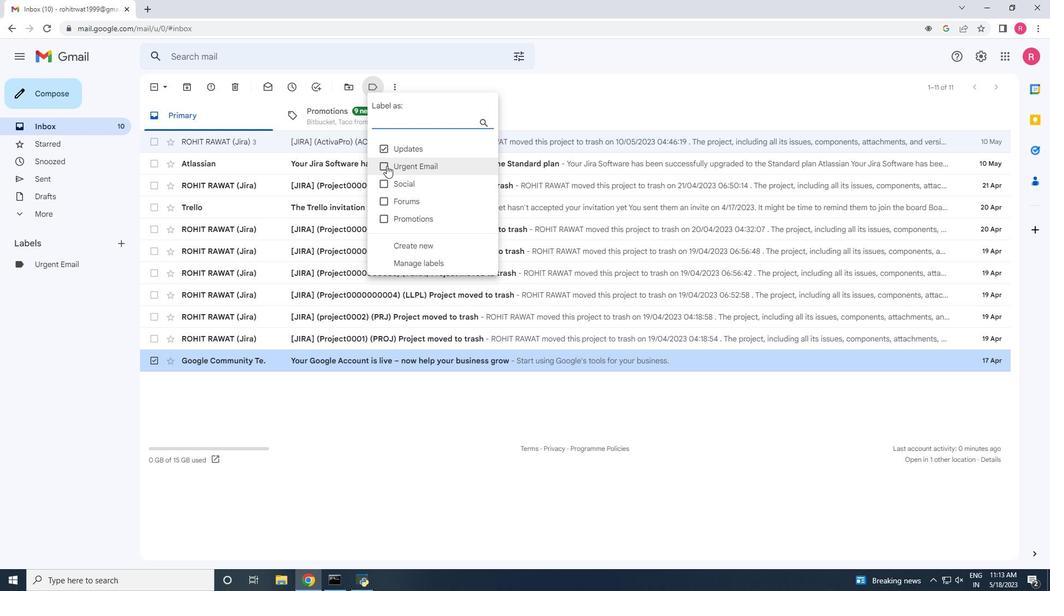 
Action: Mouse moved to (387, 146)
Screenshot: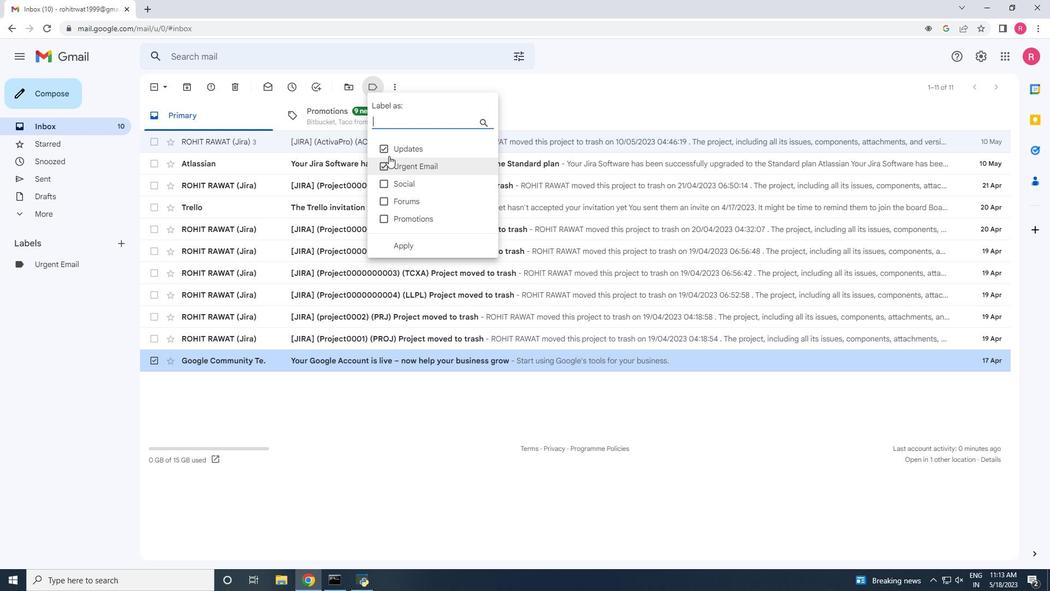 
Action: Mouse pressed left at (387, 146)
Screenshot: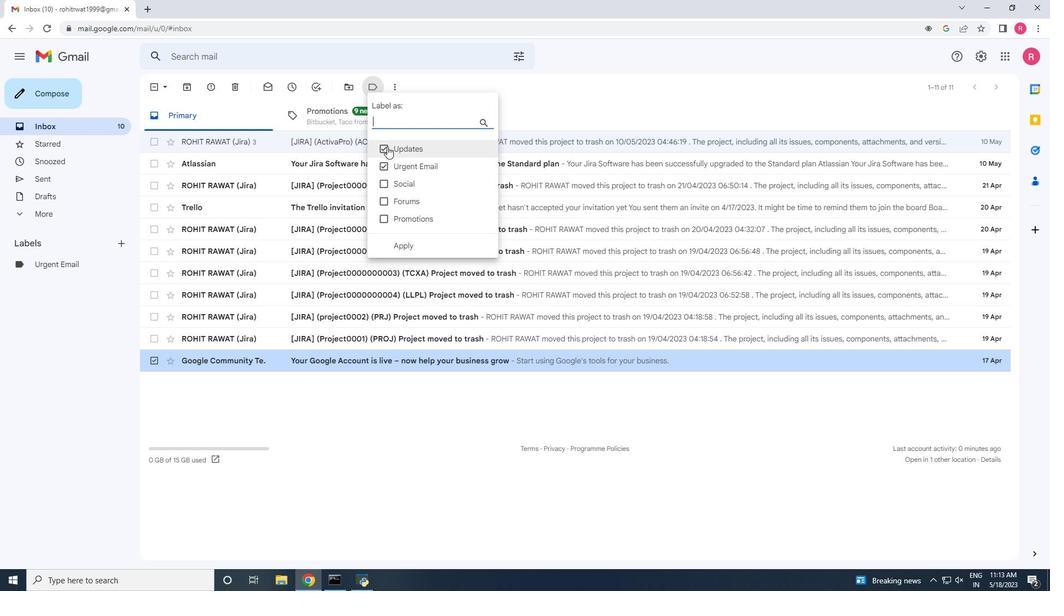 
Action: Mouse moved to (404, 245)
Screenshot: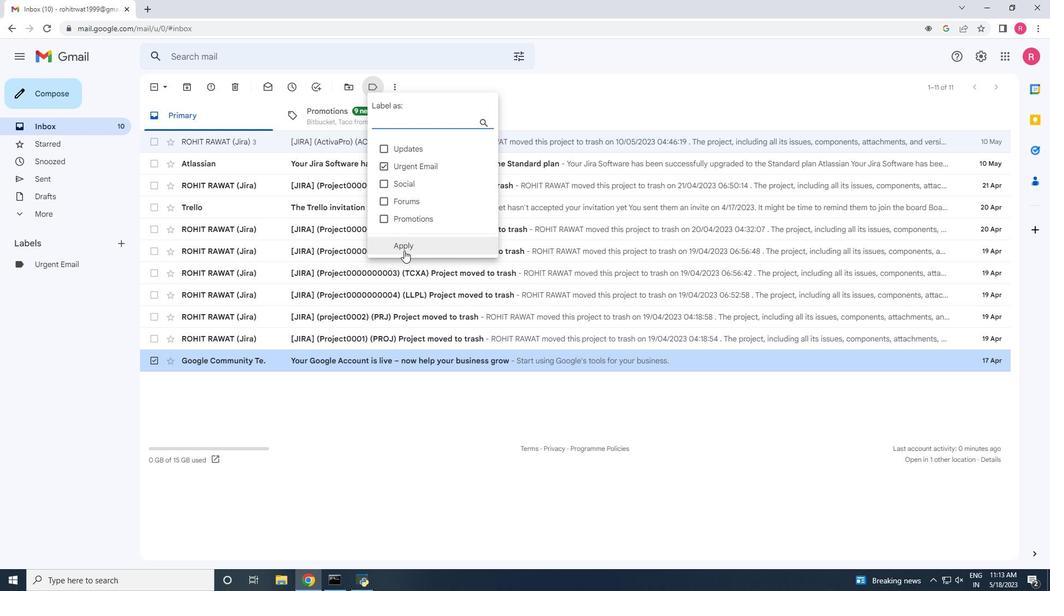 
Action: Mouse pressed left at (404, 245)
Screenshot: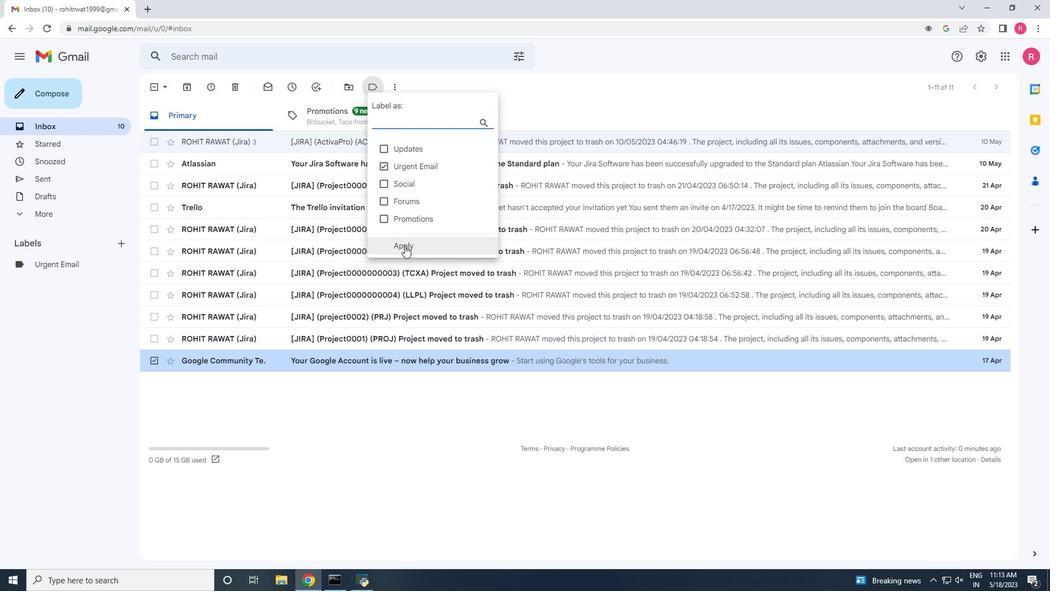 
Action: Mouse moved to (45, 267)
Screenshot: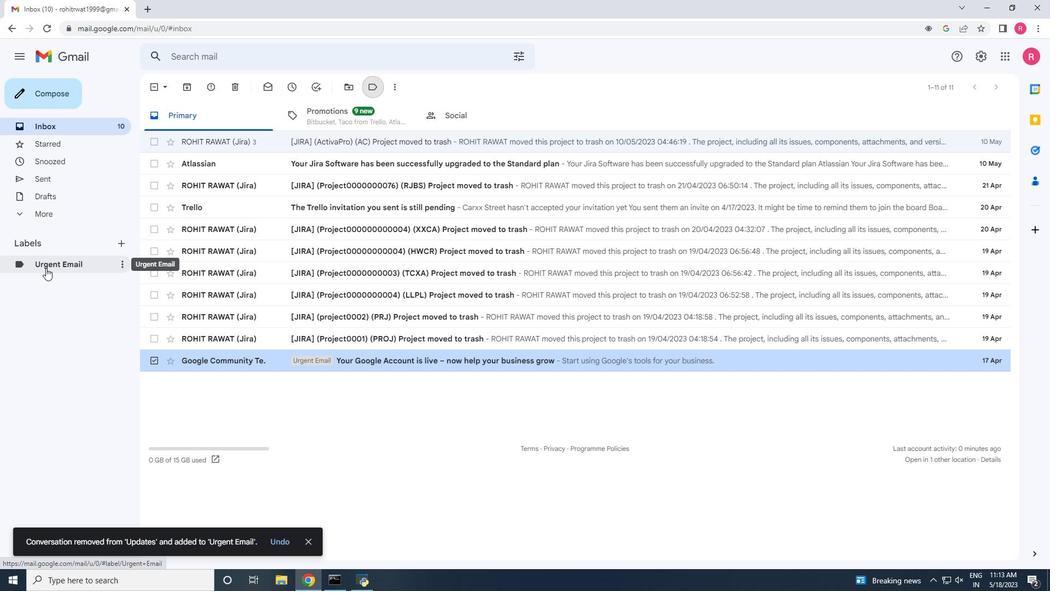 
Action: Mouse pressed left at (45, 267)
Screenshot: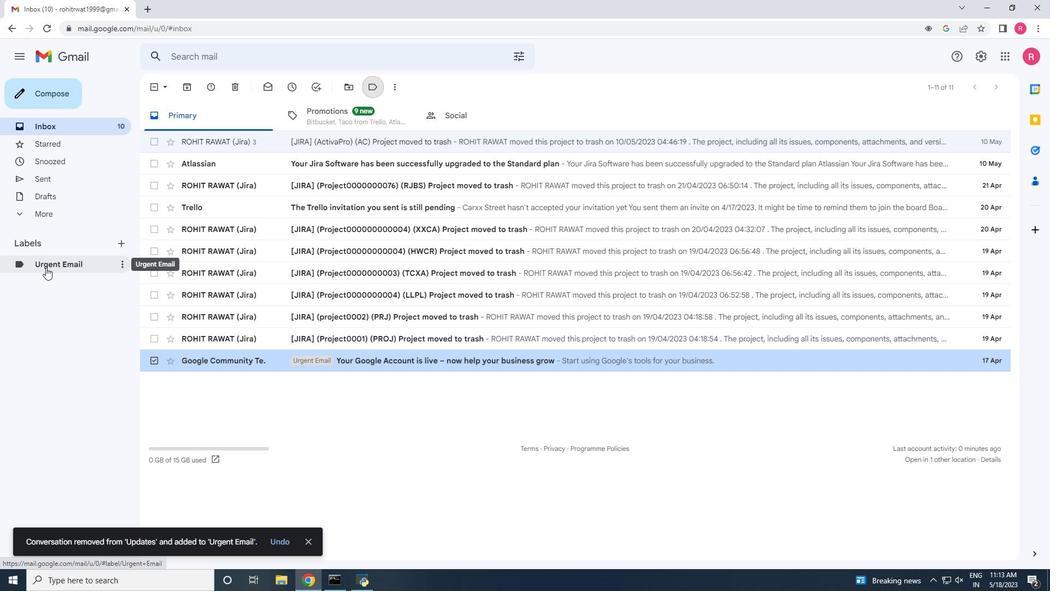 
Action: Mouse moved to (387, 139)
Screenshot: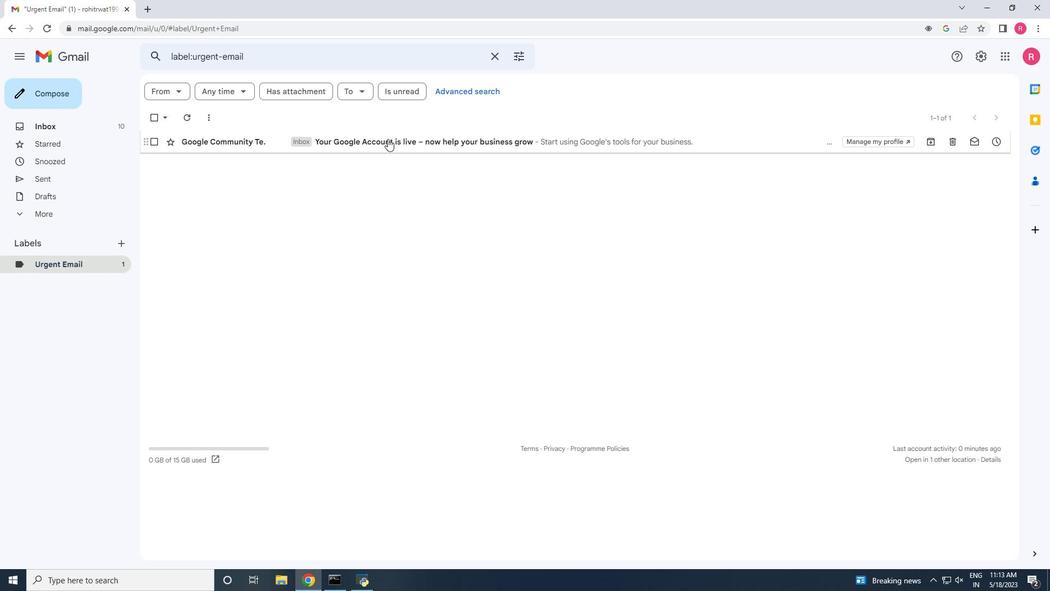 
Action: Mouse pressed left at (387, 139)
Screenshot: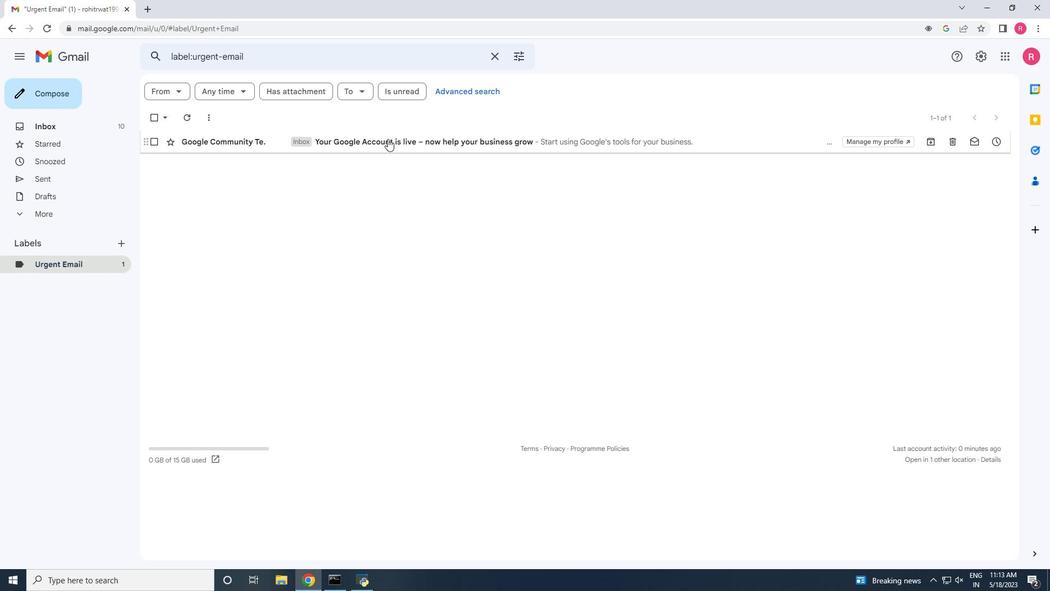 
Action: Mouse moved to (488, 237)
Screenshot: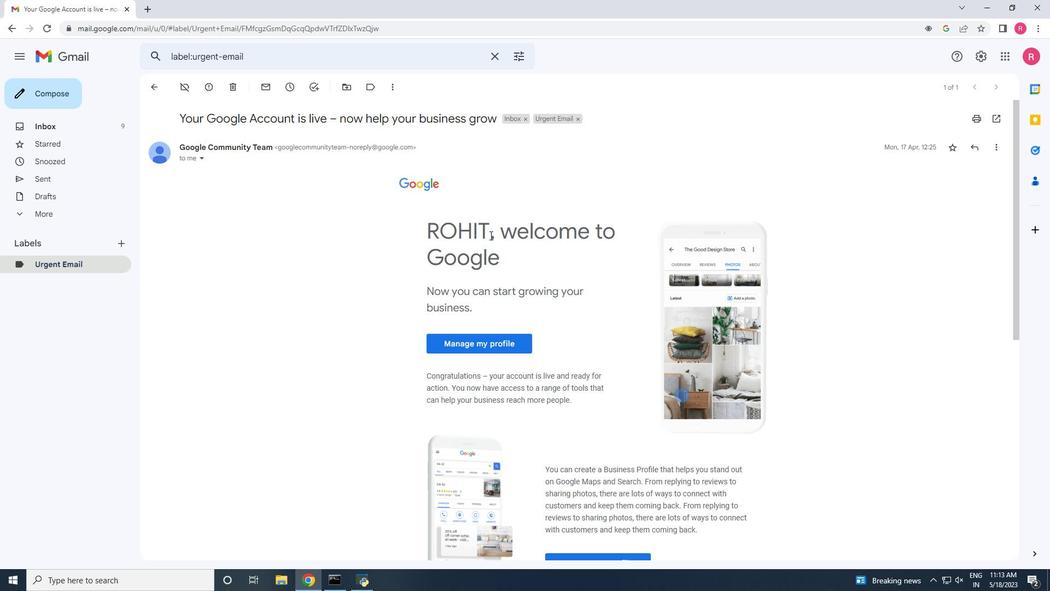 
Action: Mouse scrolled (488, 236) with delta (0, 0)
Screenshot: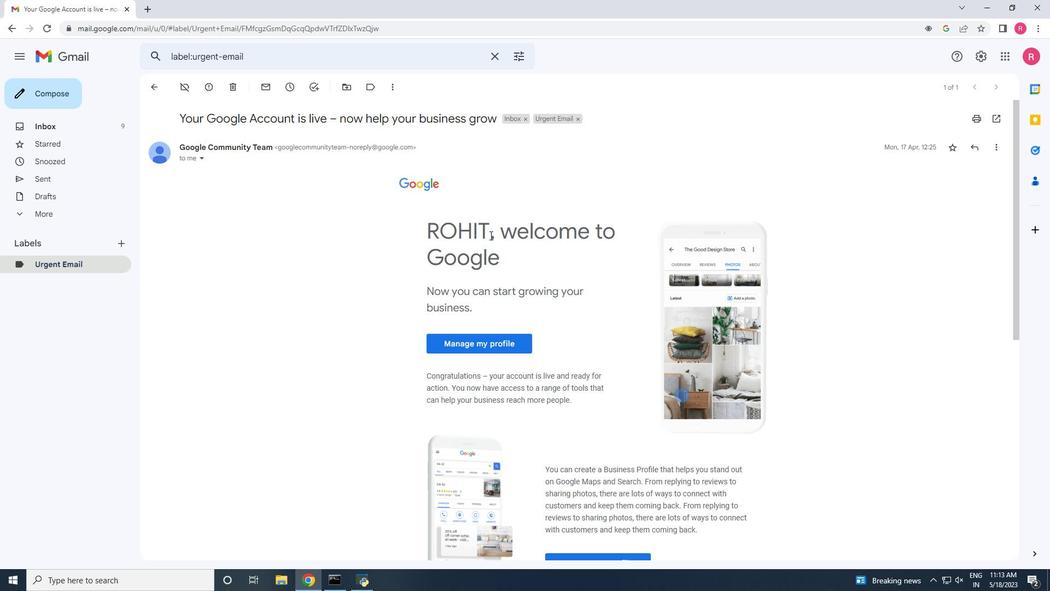 
Action: Mouse scrolled (488, 236) with delta (0, 0)
Screenshot: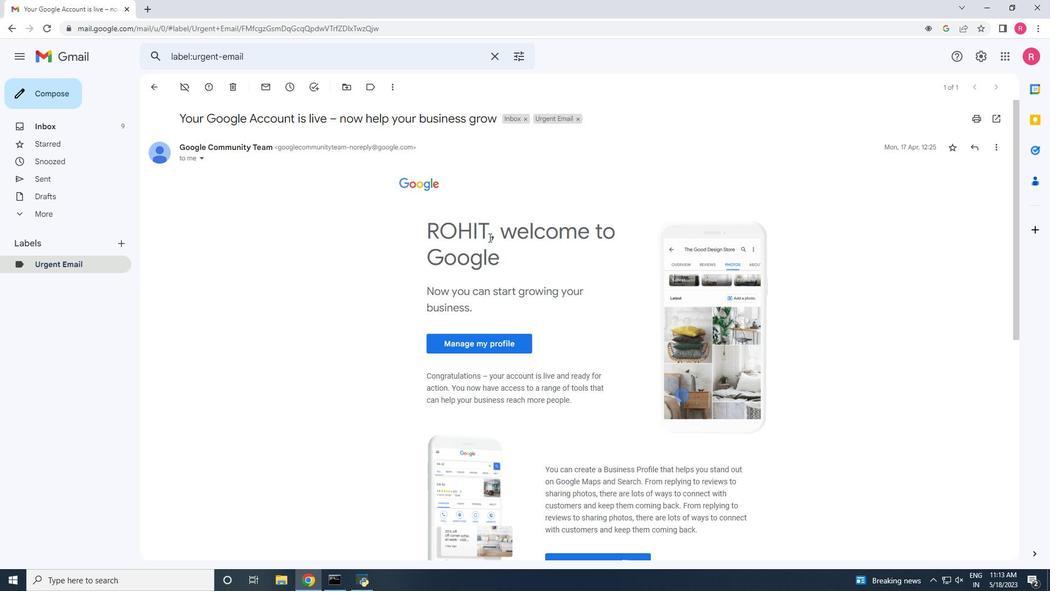 
Action: Mouse scrolled (488, 236) with delta (0, 0)
Screenshot: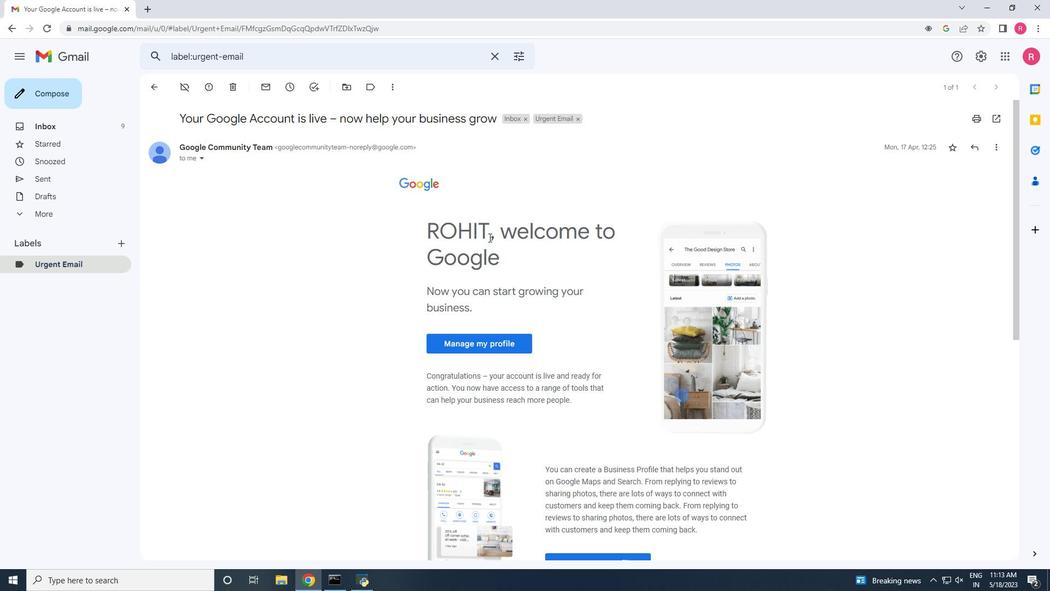 
Action: Mouse scrolled (488, 236) with delta (0, 0)
Screenshot: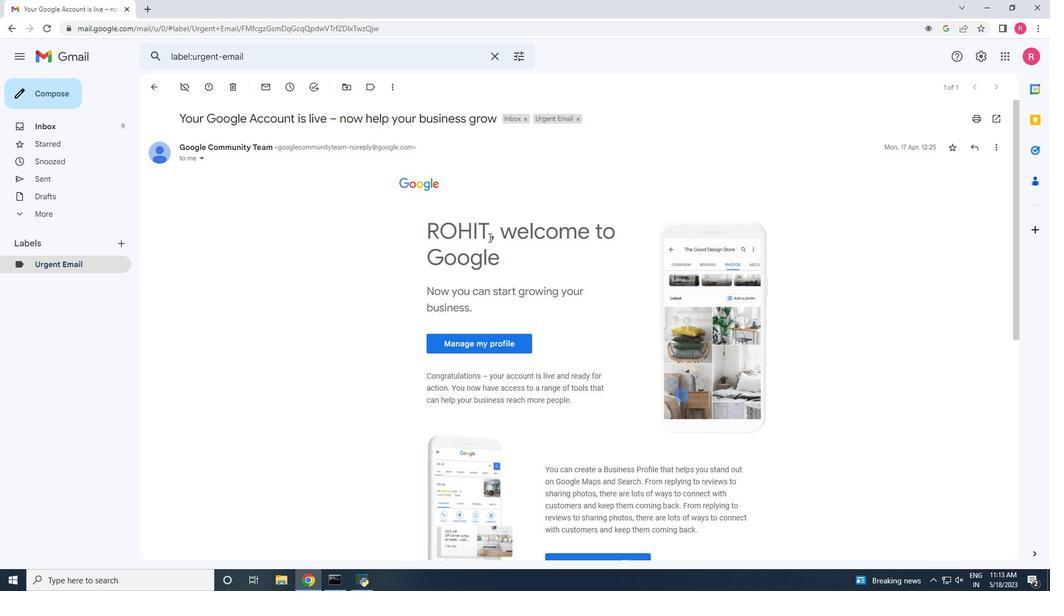 
Action: Mouse scrolled (488, 236) with delta (0, 0)
Screenshot: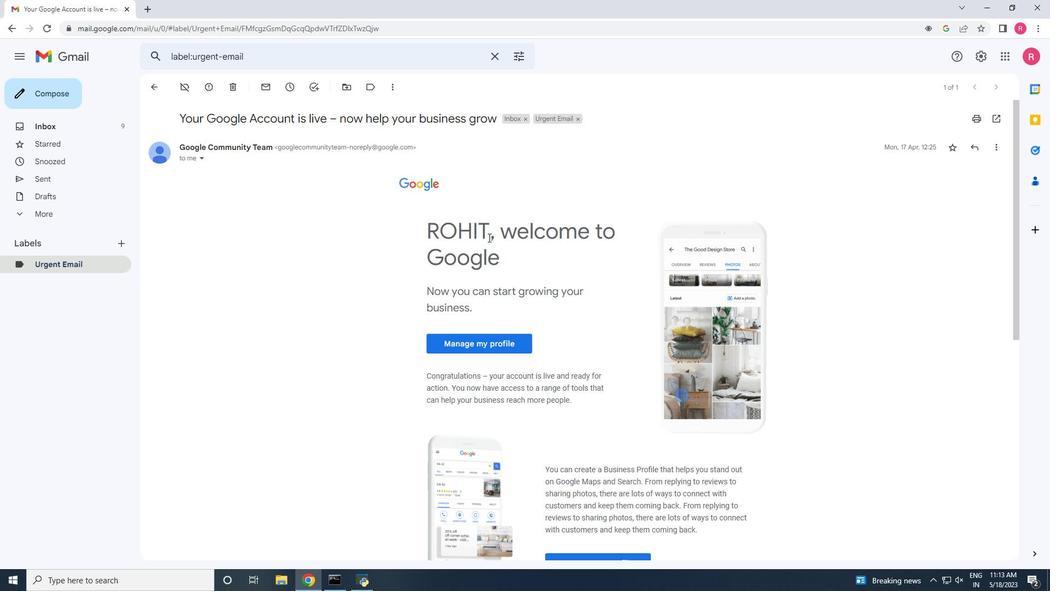 
Action: Mouse scrolled (488, 236) with delta (0, 0)
Screenshot: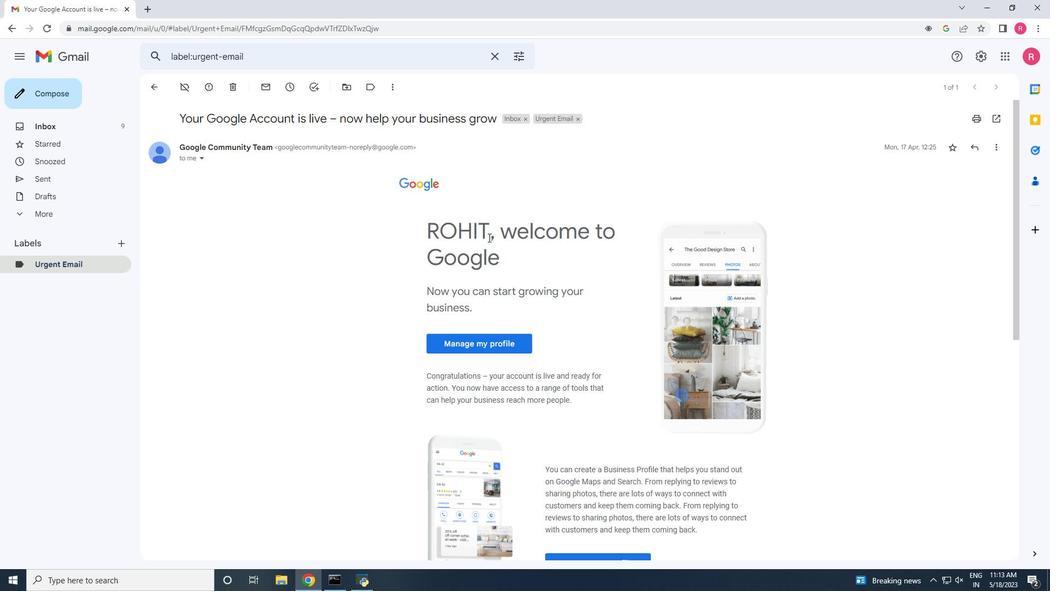 
Action: Mouse scrolled (488, 236) with delta (0, 0)
Screenshot: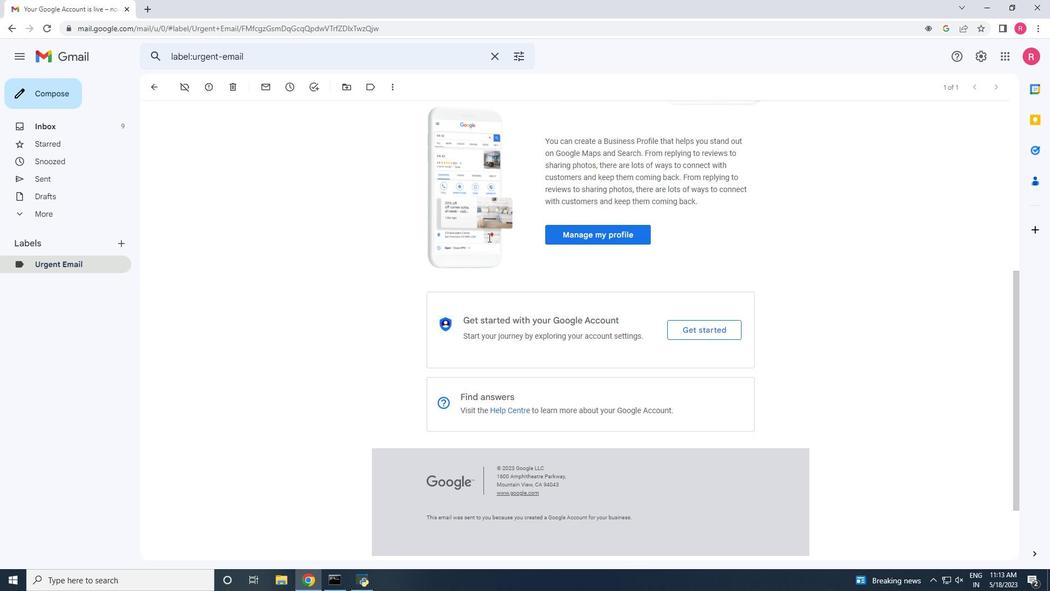 
Action: Mouse scrolled (488, 236) with delta (0, 0)
Screenshot: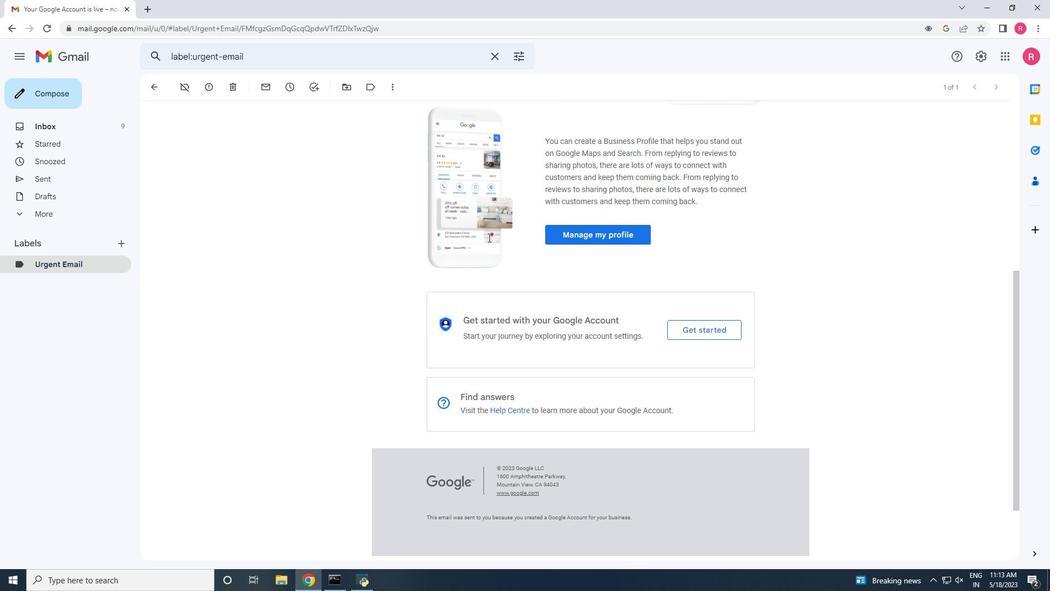 
Action: Mouse scrolled (488, 236) with delta (0, 0)
Screenshot: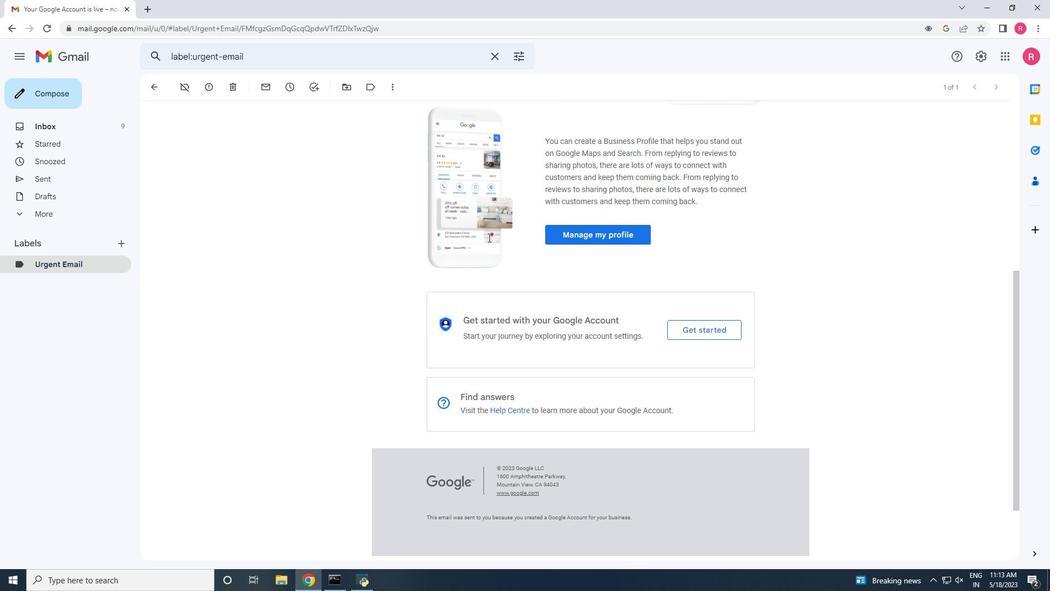 
Action: Mouse scrolled (488, 236) with delta (0, 0)
Screenshot: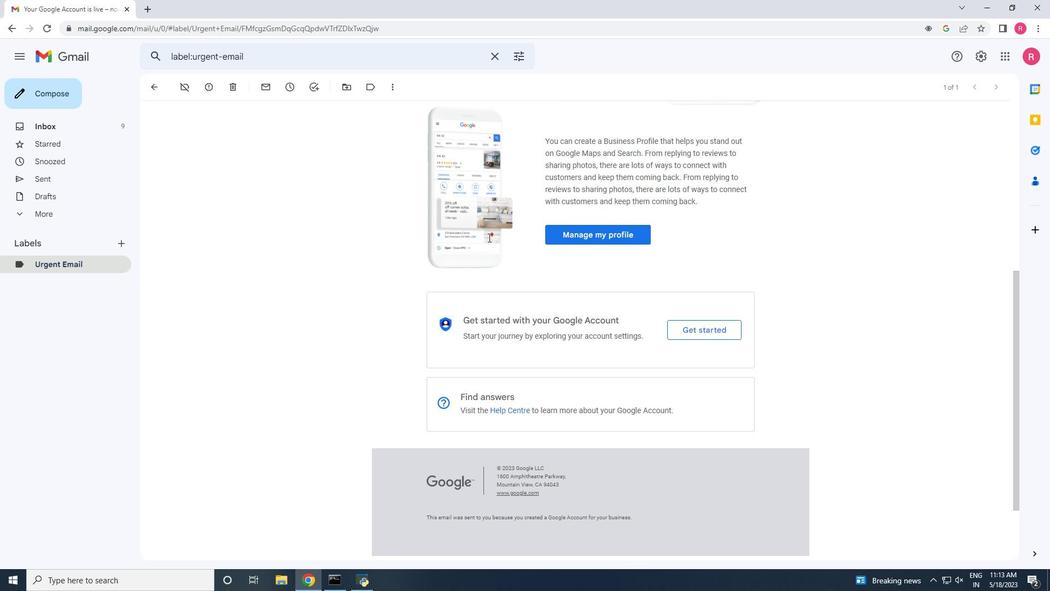 
Action: Mouse scrolled (488, 236) with delta (0, 0)
Screenshot: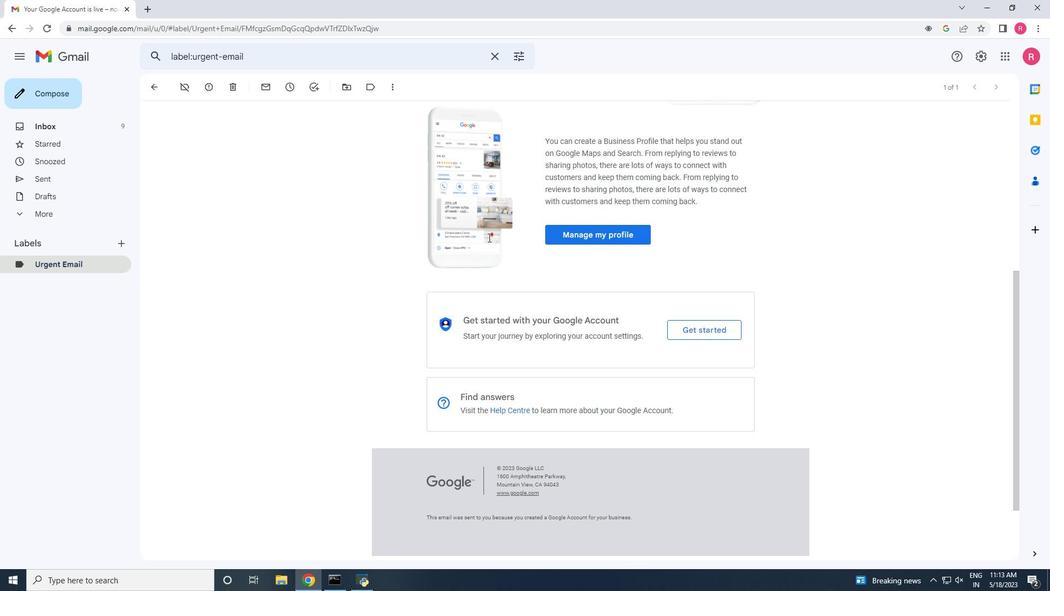 
Action: Mouse scrolled (488, 238) with delta (0, 0)
Screenshot: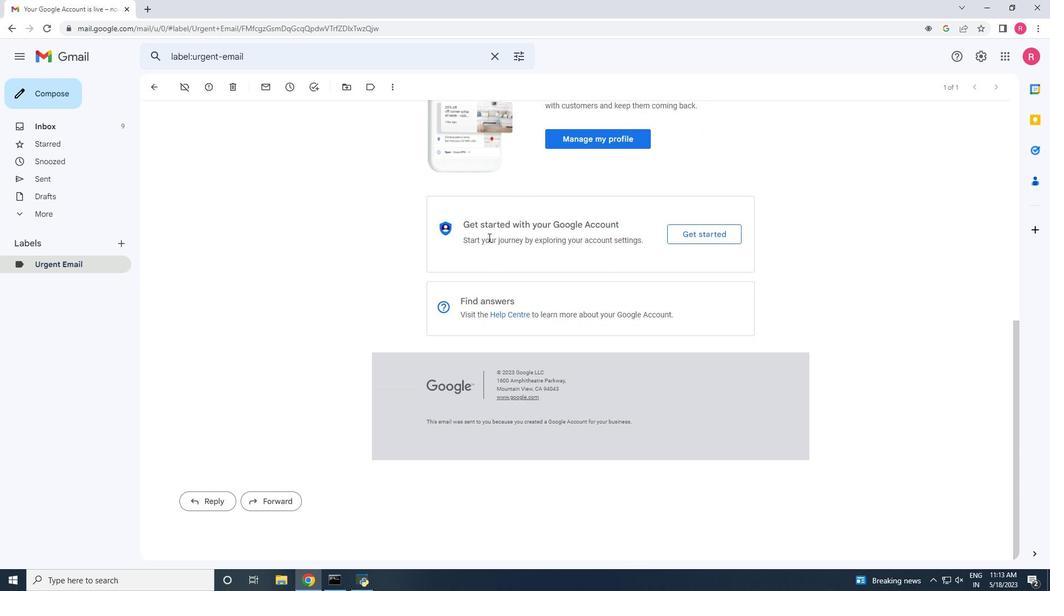 
Action: Mouse scrolled (488, 238) with delta (0, 0)
Screenshot: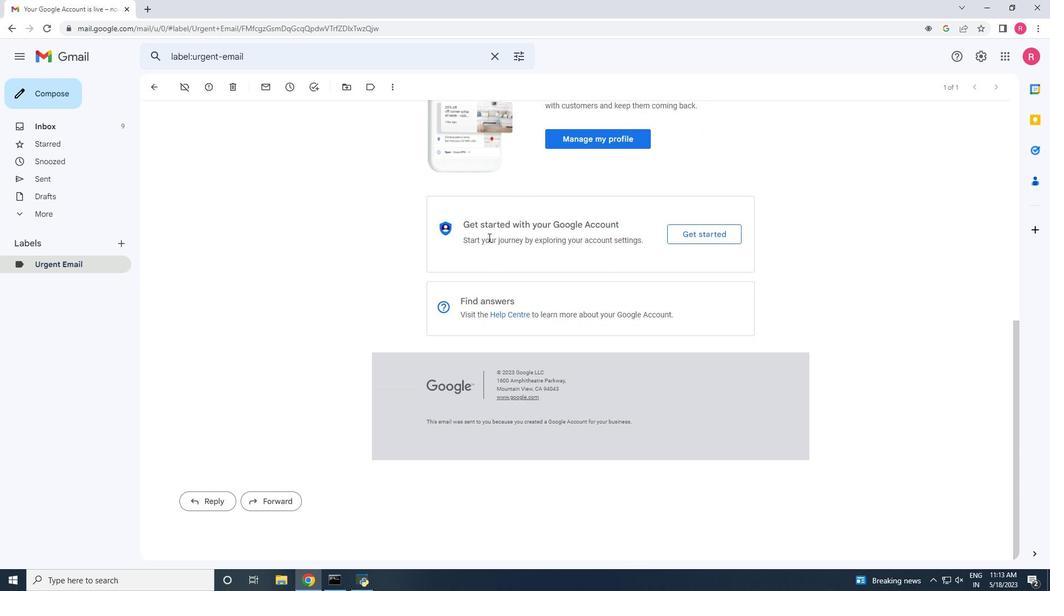 
Action: Mouse scrolled (488, 236) with delta (0, 0)
Screenshot: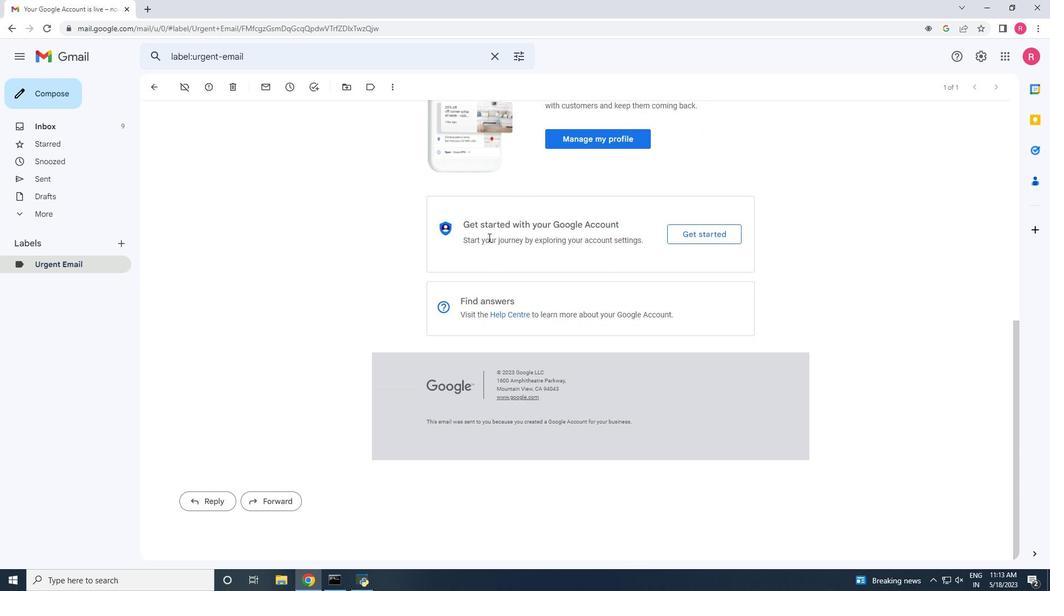 
Action: Mouse scrolled (488, 238) with delta (0, 0)
Screenshot: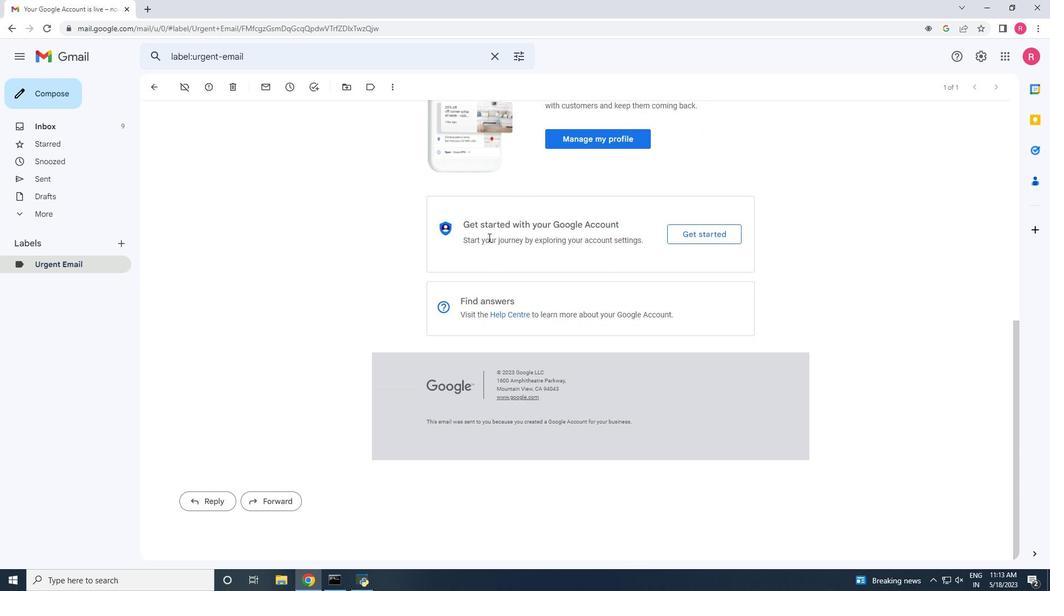 
Action: Mouse scrolled (488, 238) with delta (0, 0)
Screenshot: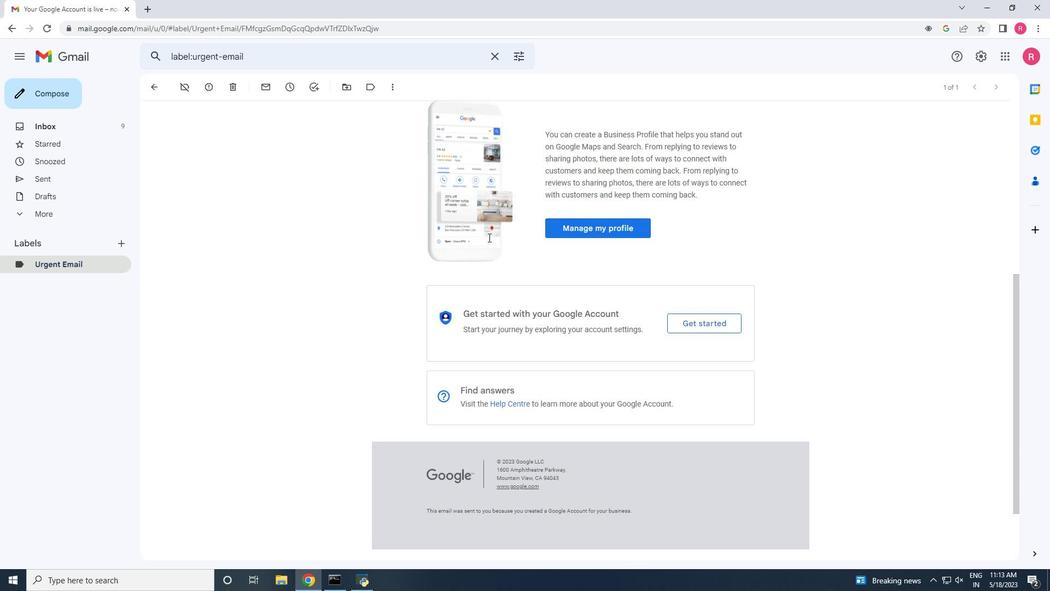 
Action: Mouse scrolled (488, 238) with delta (0, 0)
Screenshot: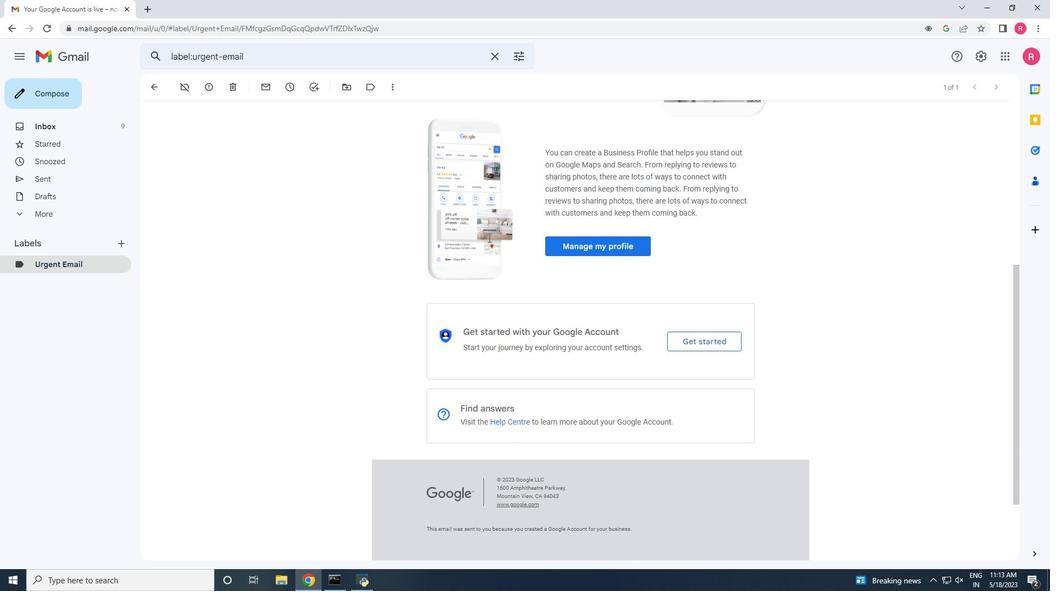 
Action: Mouse scrolled (488, 238) with delta (0, 0)
Screenshot: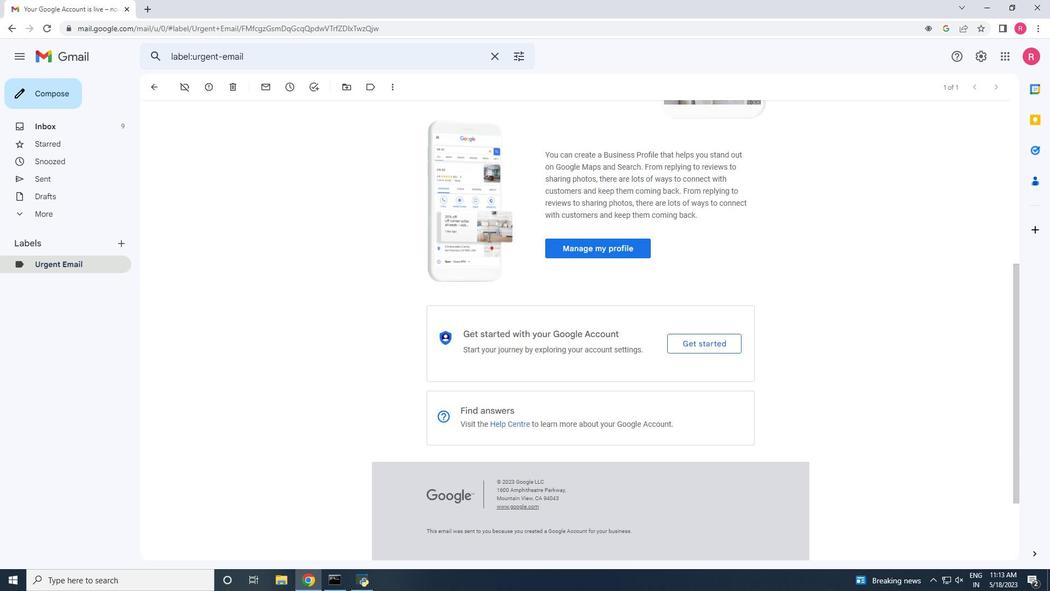 
Action: Mouse scrolled (488, 238) with delta (0, 0)
Screenshot: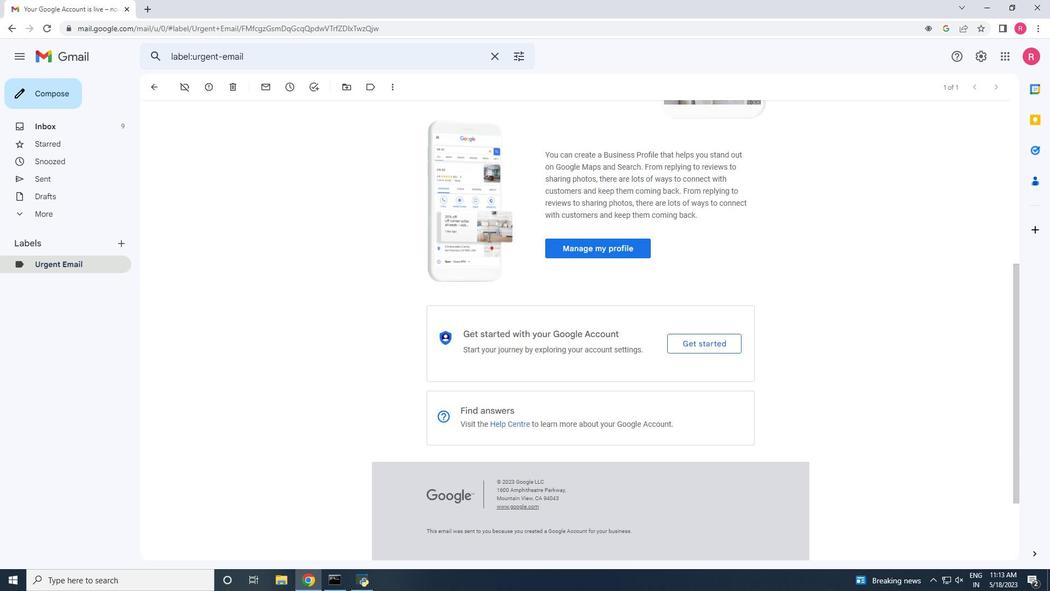 
Action: Mouse scrolled (488, 238) with delta (0, 0)
Screenshot: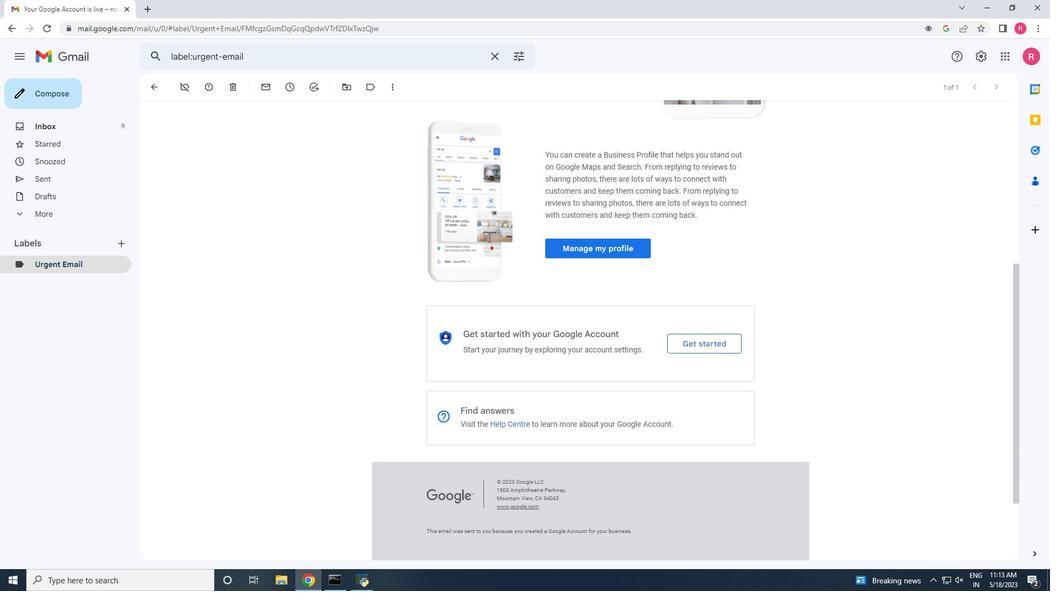 
Action: Mouse scrolled (488, 238) with delta (0, 0)
Screenshot: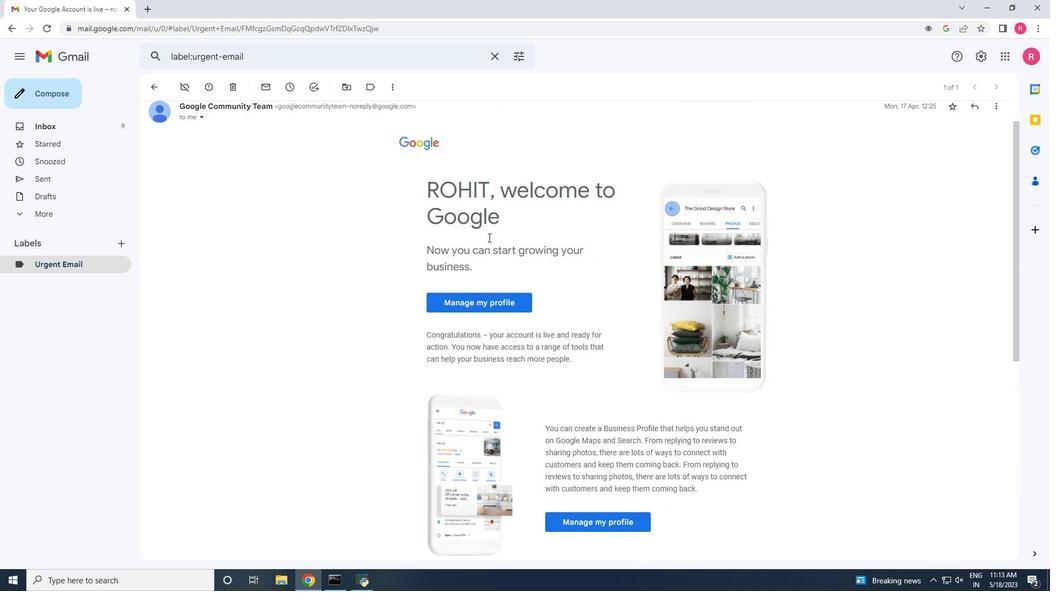 
Action: Mouse scrolled (488, 238) with delta (0, 0)
Screenshot: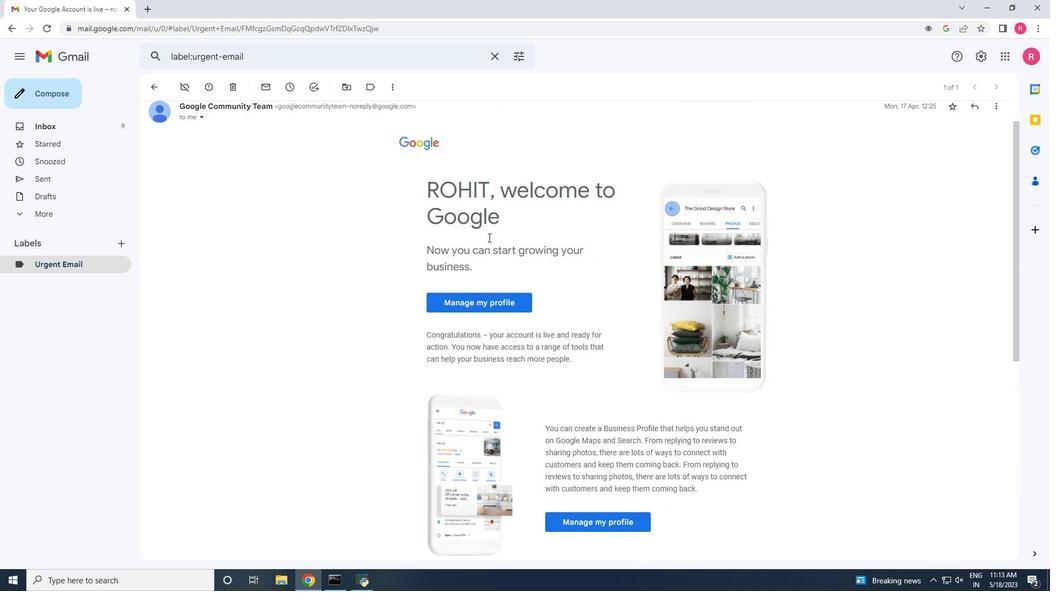 
Action: Mouse scrolled (488, 238) with delta (0, 0)
Screenshot: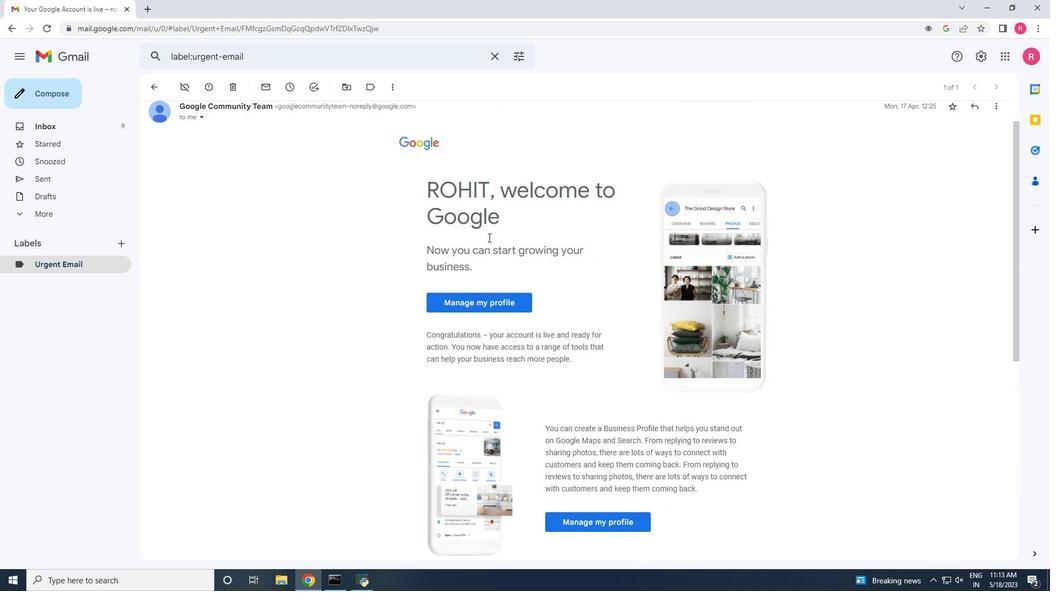 
Action: Mouse scrolled (488, 238) with delta (0, 0)
Screenshot: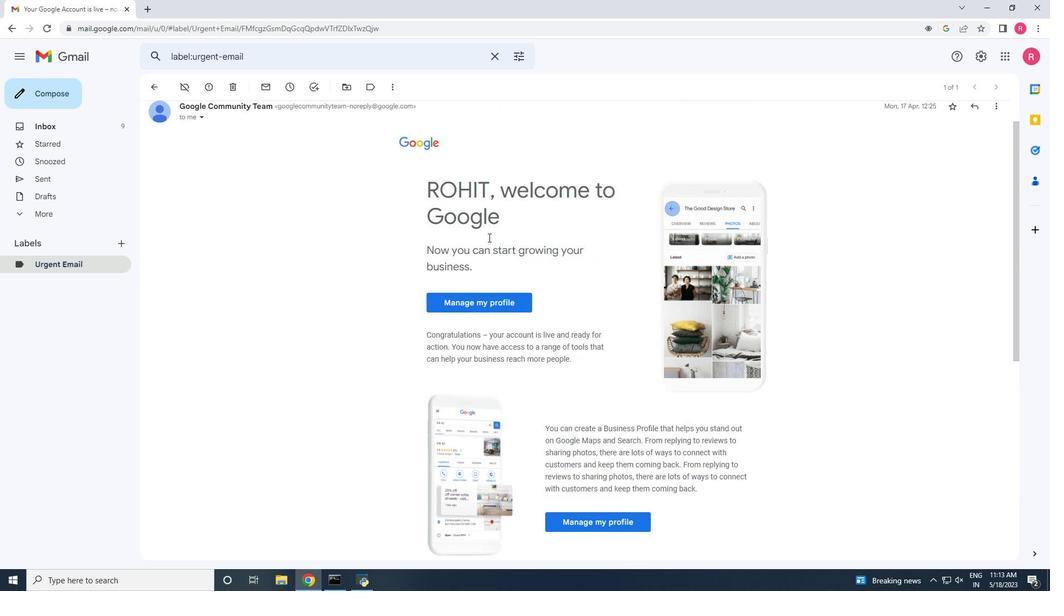 
Action: Mouse scrolled (488, 238) with delta (0, 0)
Screenshot: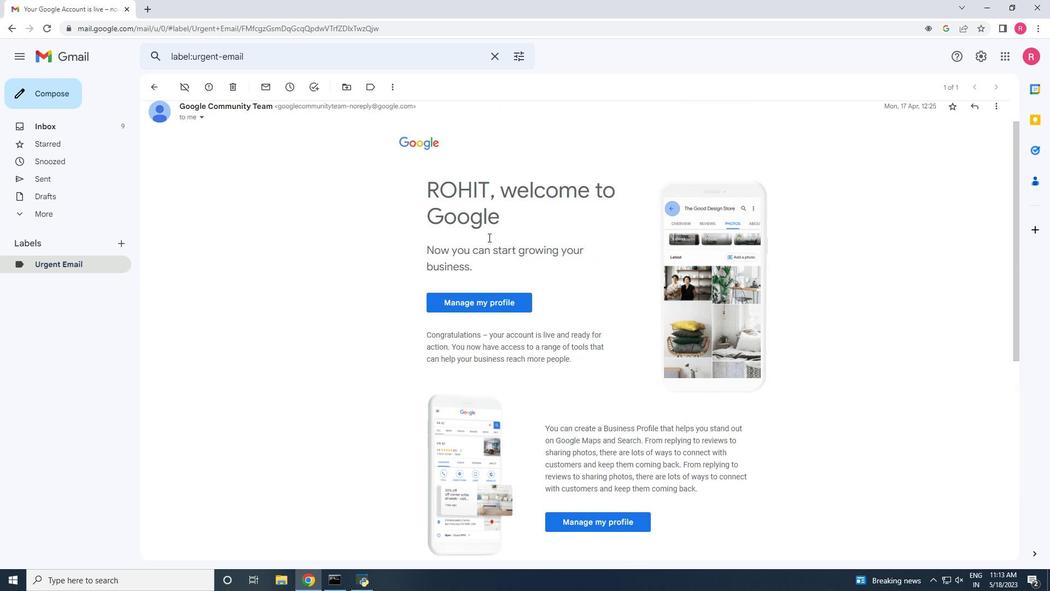 
Action: Mouse scrolled (488, 238) with delta (0, 0)
Screenshot: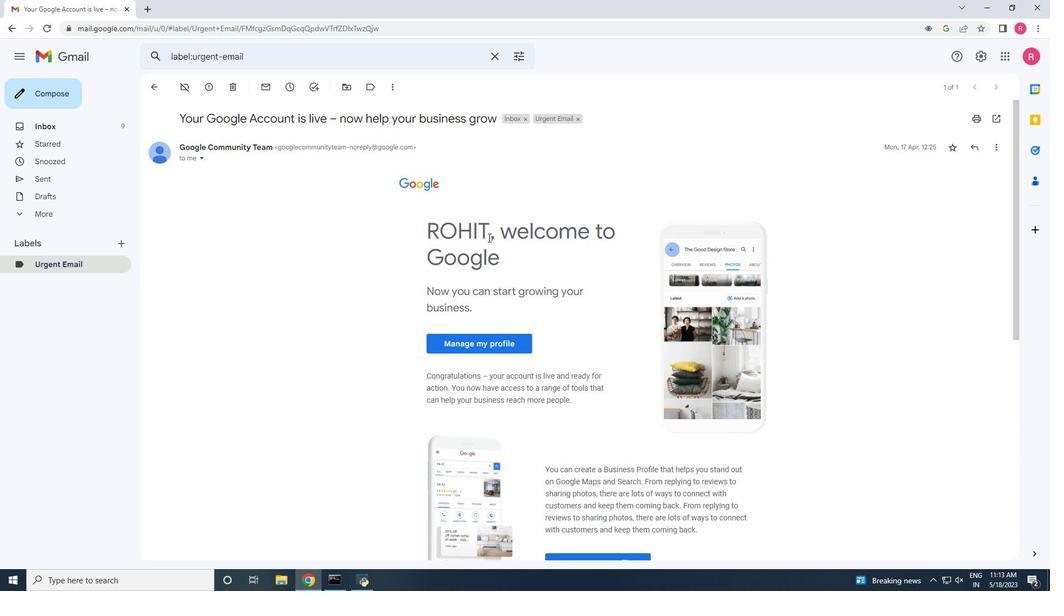 
Action: Mouse scrolled (488, 238) with delta (0, 0)
Screenshot: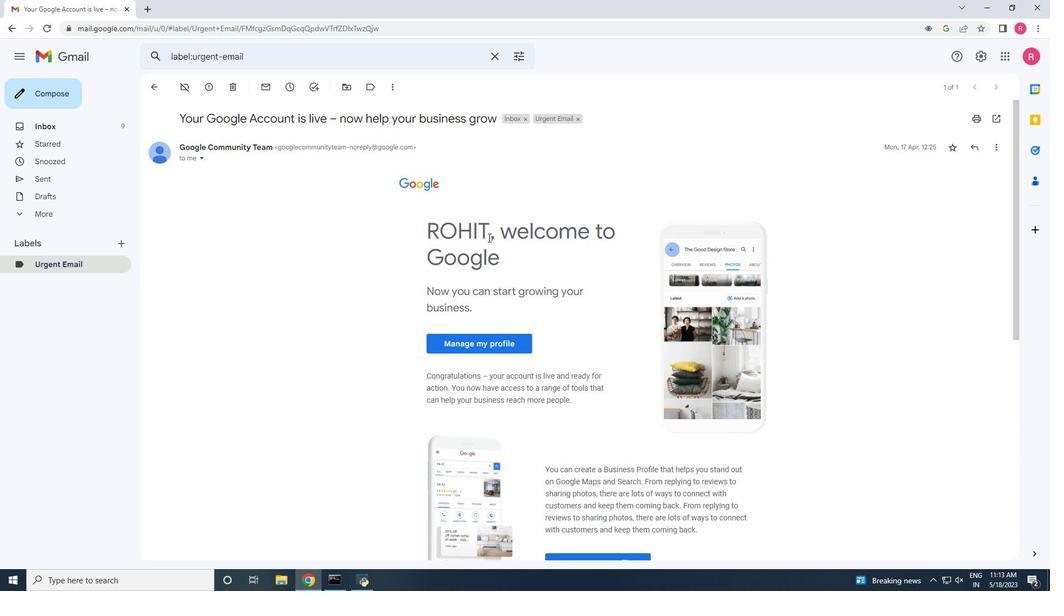 
Action: Mouse scrolled (488, 238) with delta (0, 0)
Screenshot: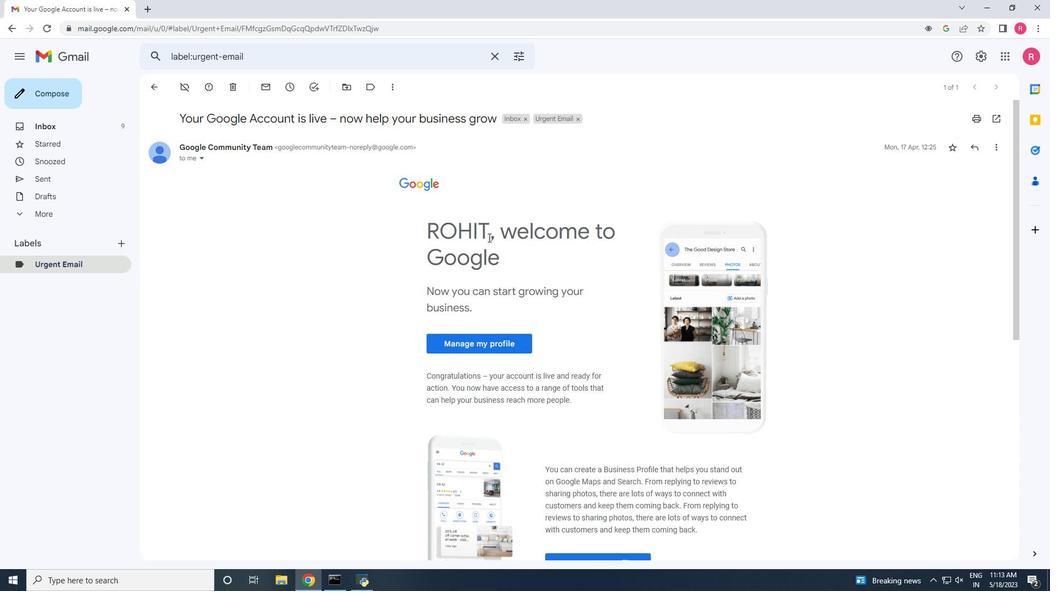 
Action: Mouse scrolled (488, 238) with delta (0, 0)
Screenshot: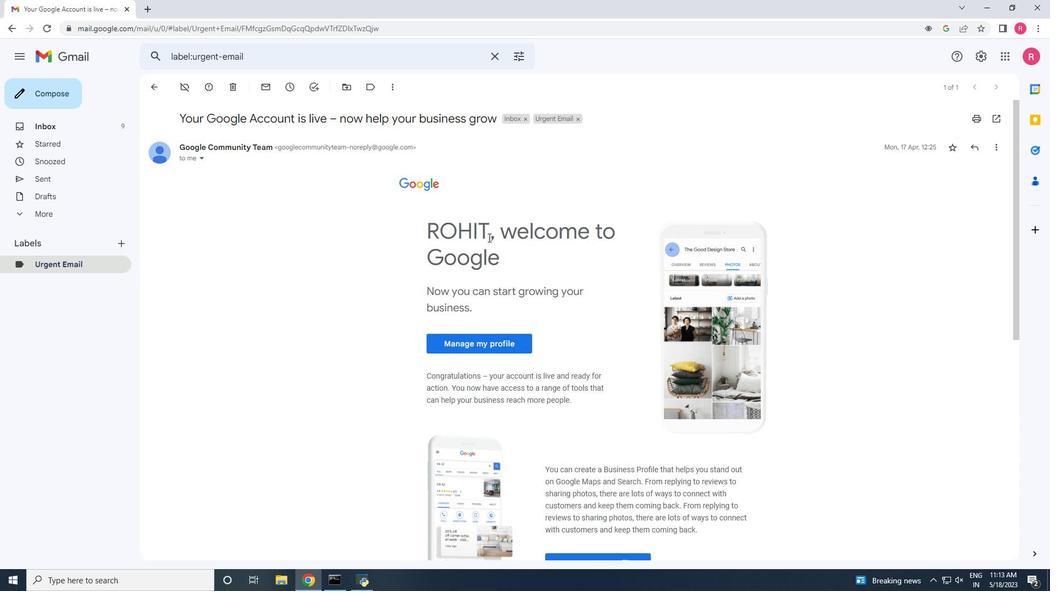 
Action: Mouse scrolled (488, 238) with delta (0, 0)
Screenshot: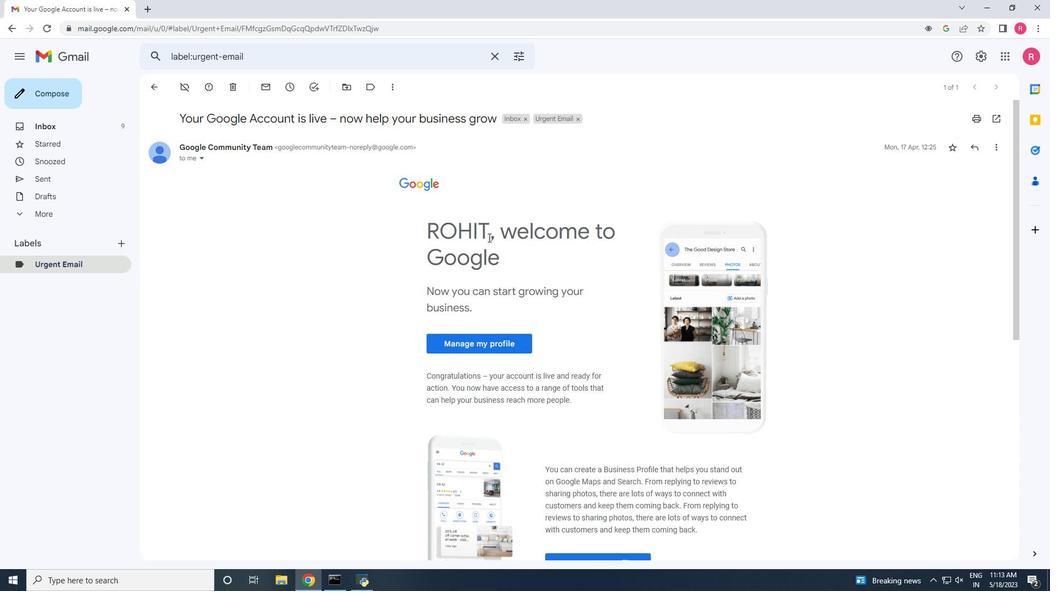 
Action: Mouse moved to (55, 262)
Screenshot: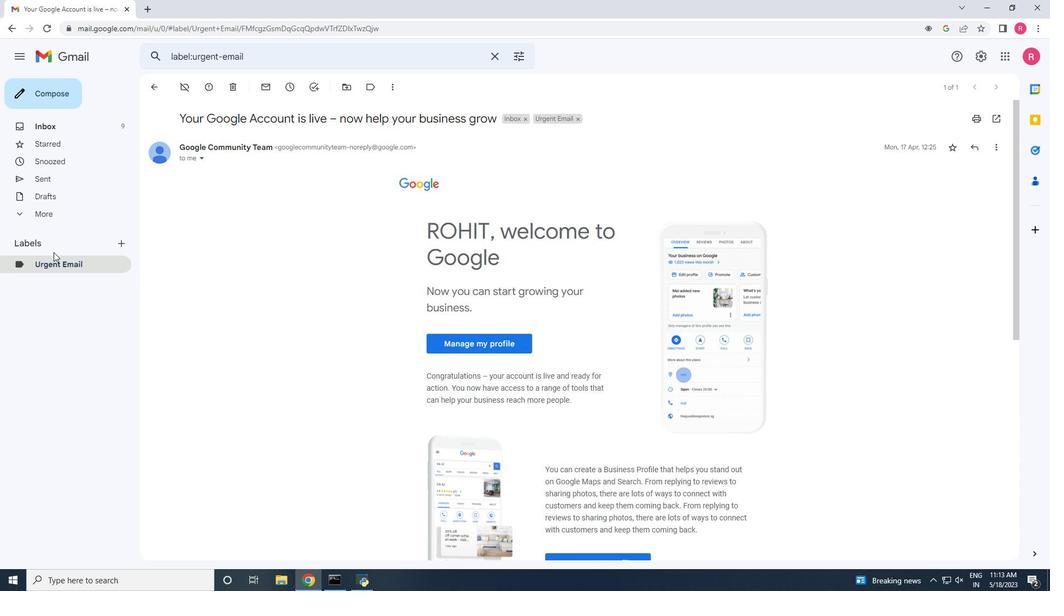 
Action: Mouse pressed left at (55, 262)
Screenshot: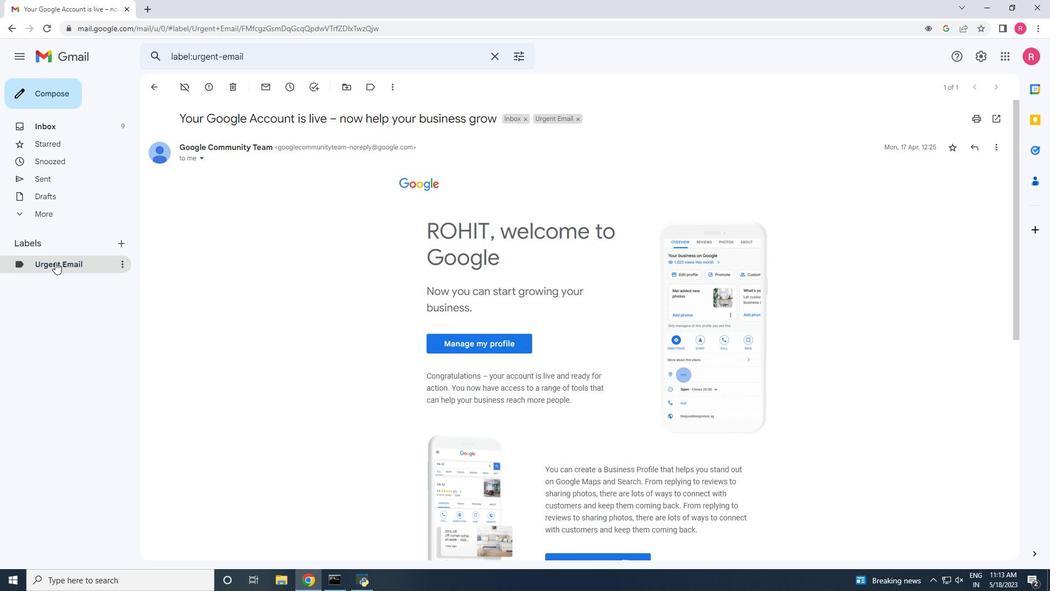 
Action: Mouse moved to (50, 124)
Screenshot: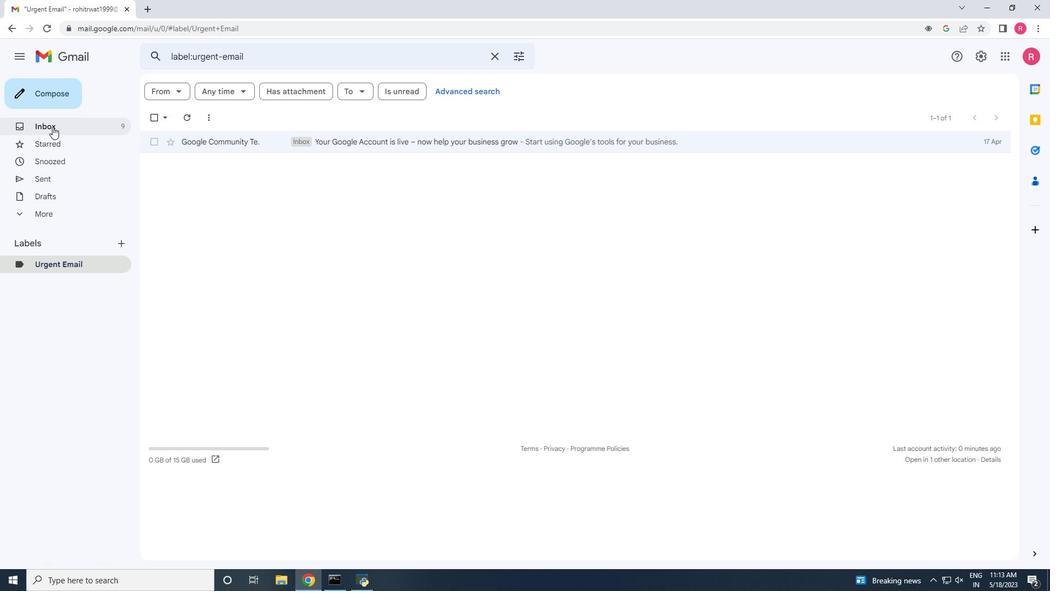 
Action: Mouse pressed left at (50, 124)
Screenshot: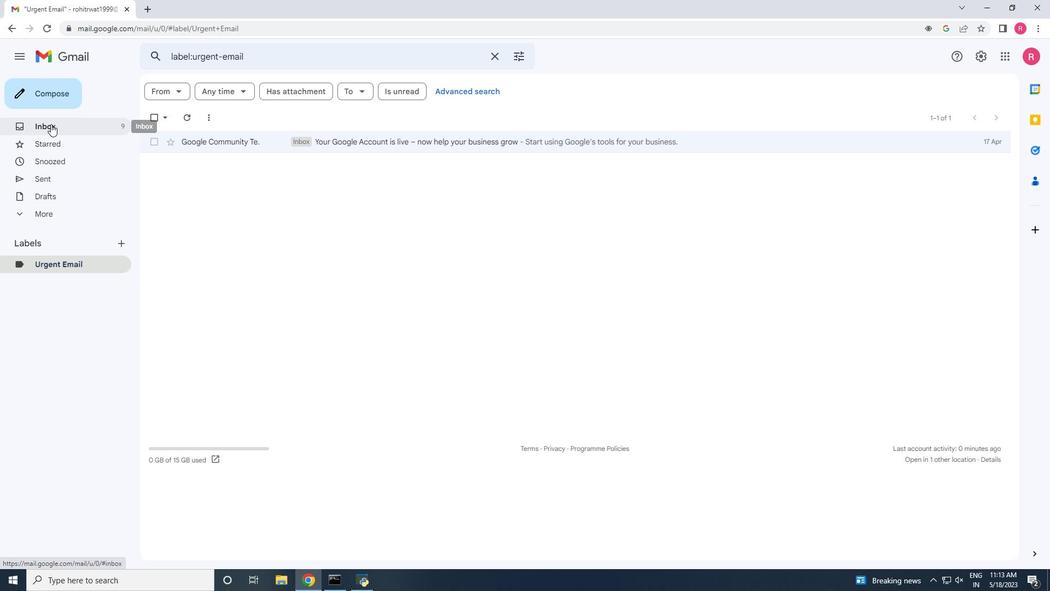 
Action: Mouse moved to (355, 365)
Screenshot: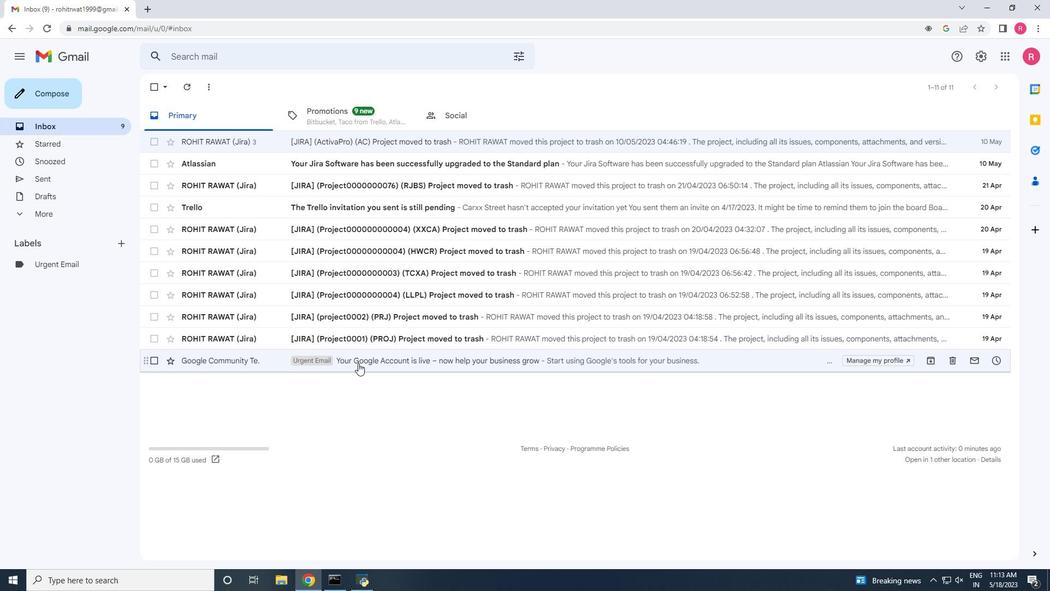 
